 Task: Find connections with filter location Traunstein with filter topic #houseforsalewith filter profile language Potuguese with filter current company Cinepolis Corporativo with filter school Zakir Husain Delhi College with filter industry Public Assistance Programs with filter service category Financial Analysis with filter keywords title Ghostwriter
Action: Mouse moved to (547, 70)
Screenshot: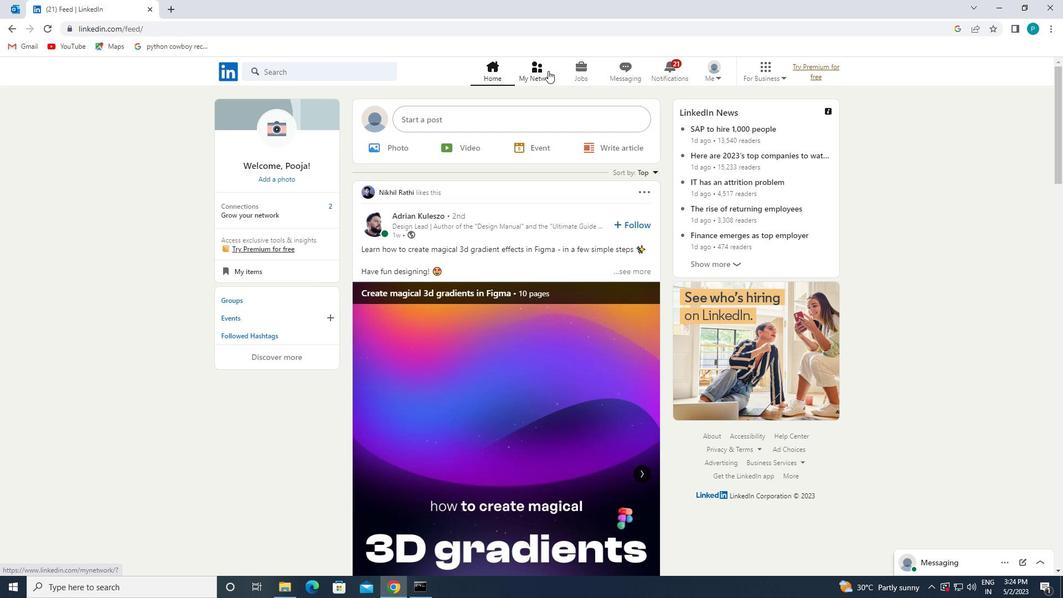 
Action: Mouse pressed left at (547, 70)
Screenshot: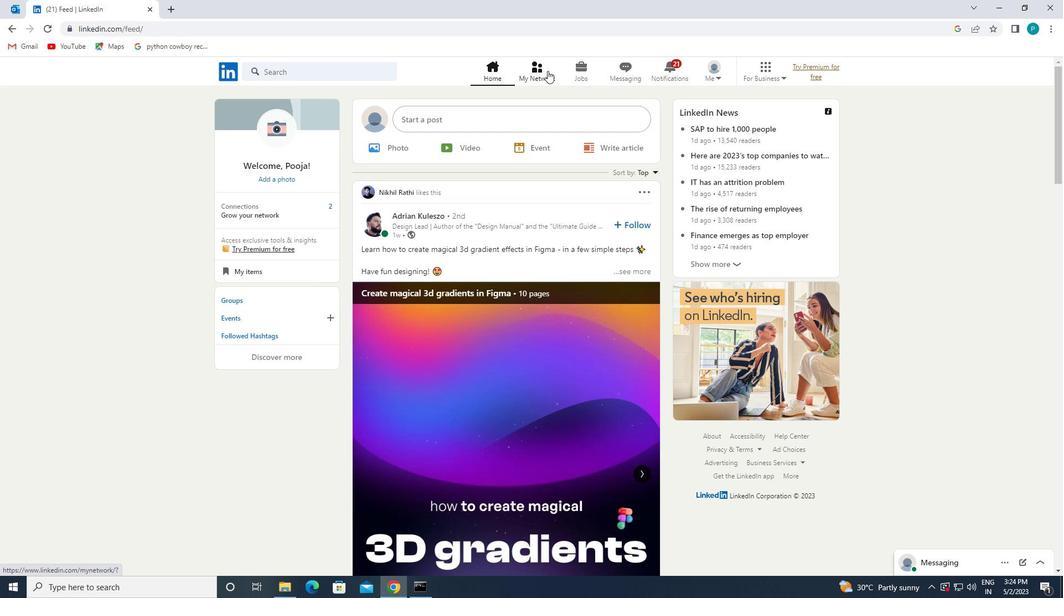 
Action: Mouse moved to (535, 72)
Screenshot: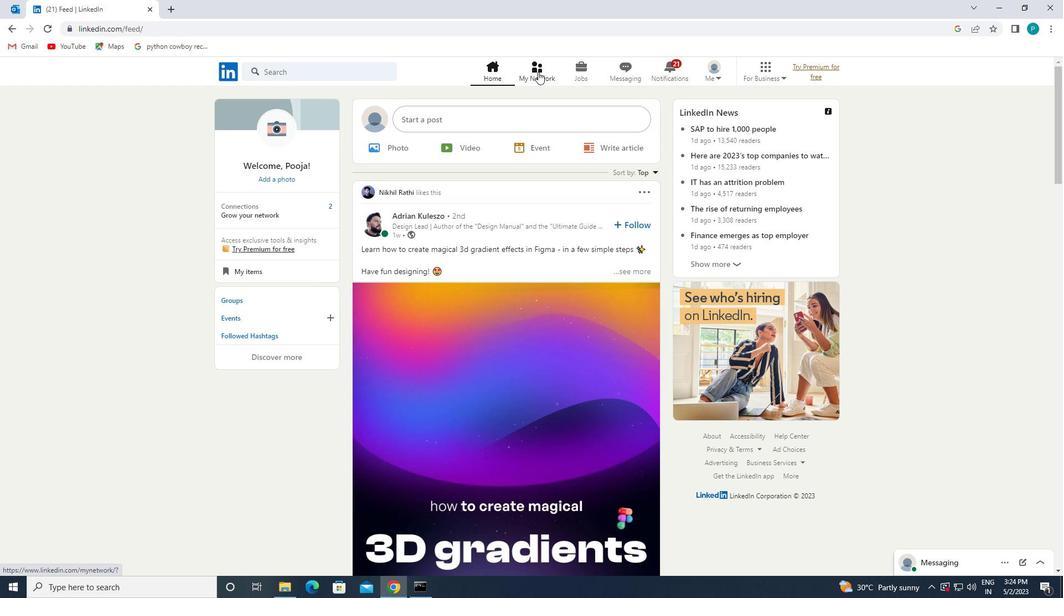 
Action: Mouse pressed left at (535, 72)
Screenshot: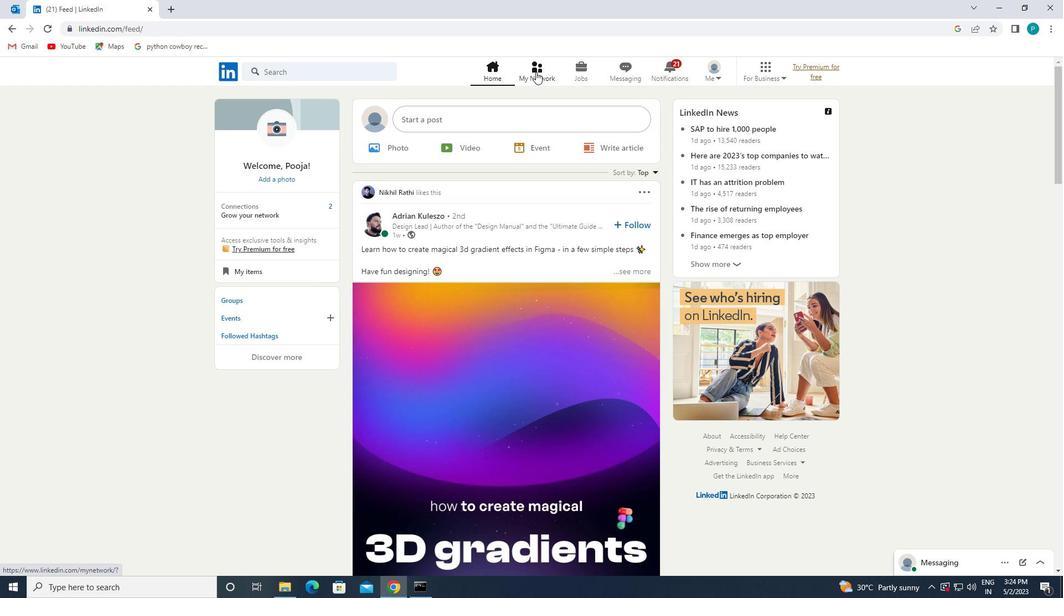 
Action: Mouse moved to (343, 130)
Screenshot: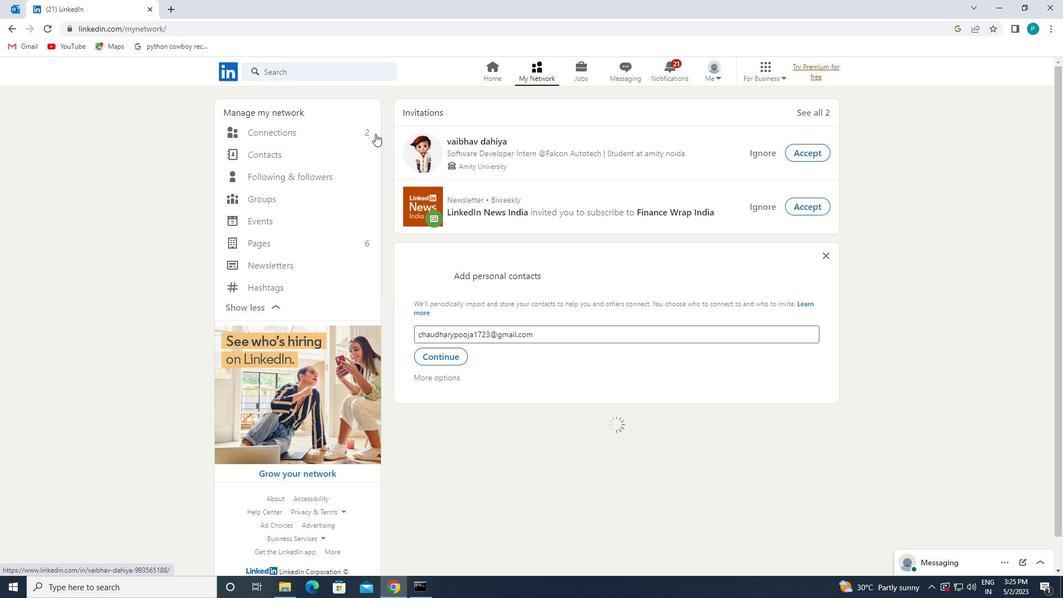 
Action: Mouse pressed left at (343, 130)
Screenshot: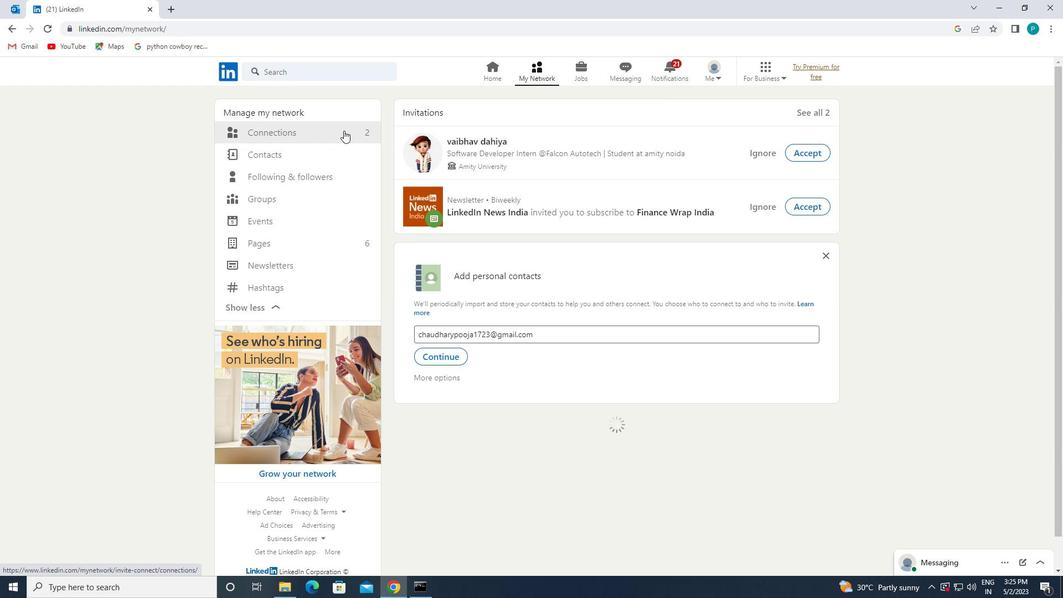 
Action: Mouse moved to (593, 137)
Screenshot: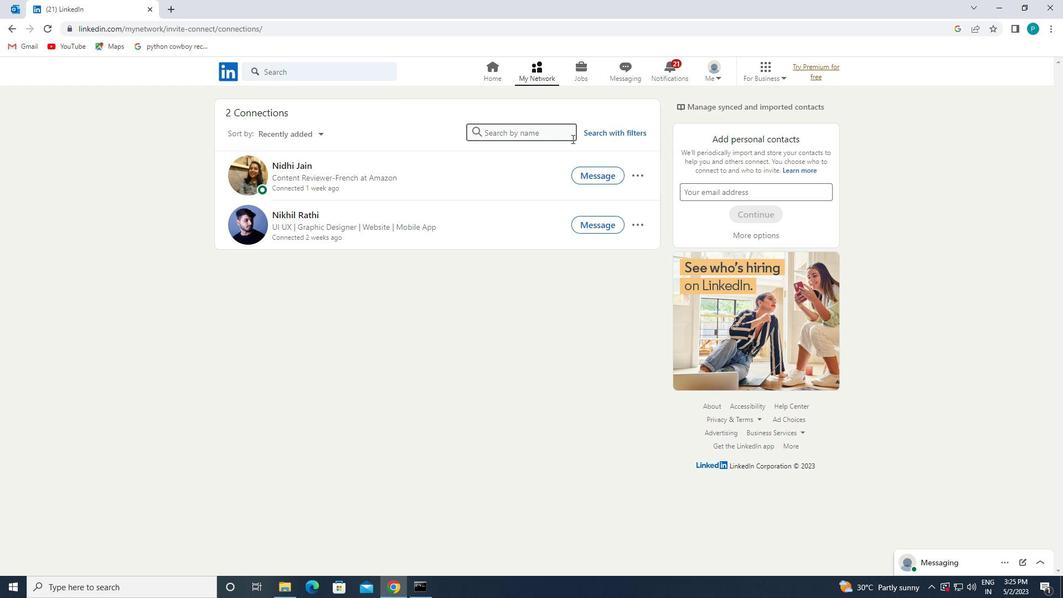 
Action: Mouse pressed left at (593, 137)
Screenshot: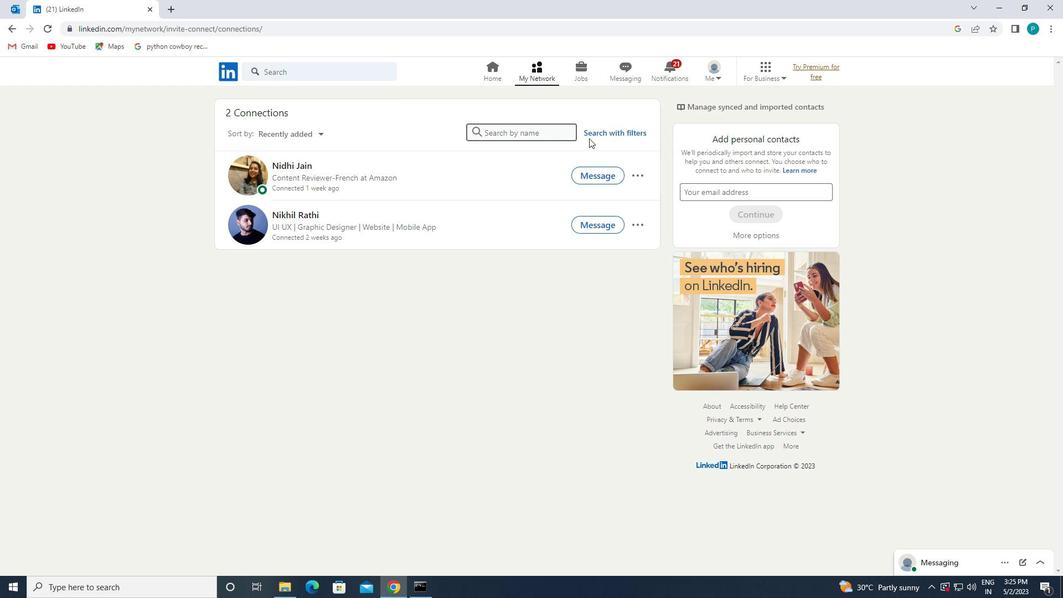 
Action: Mouse moved to (563, 107)
Screenshot: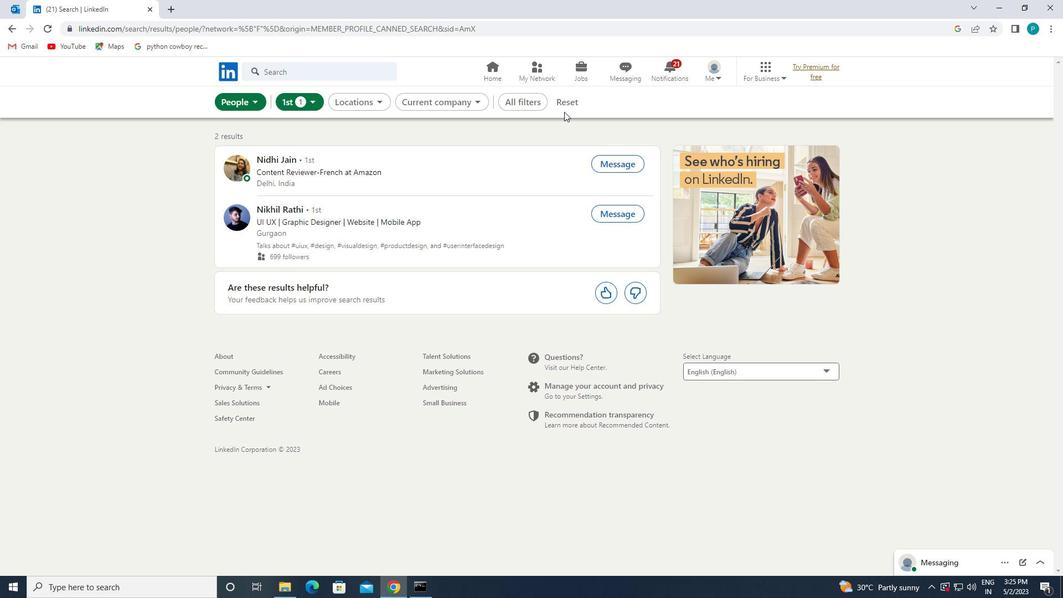 
Action: Mouse pressed left at (563, 107)
Screenshot: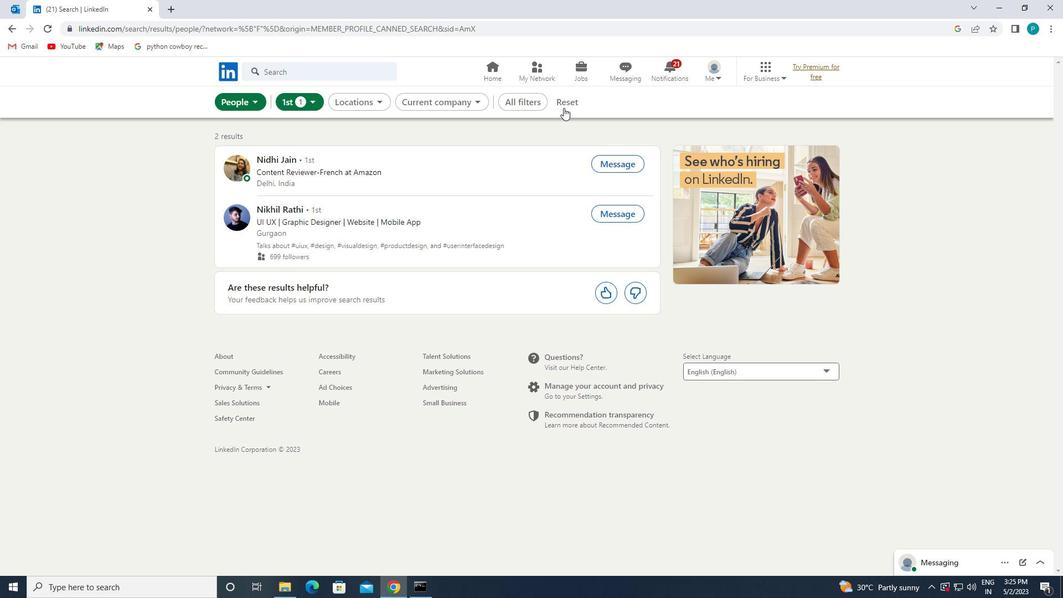 
Action: Mouse moved to (529, 106)
Screenshot: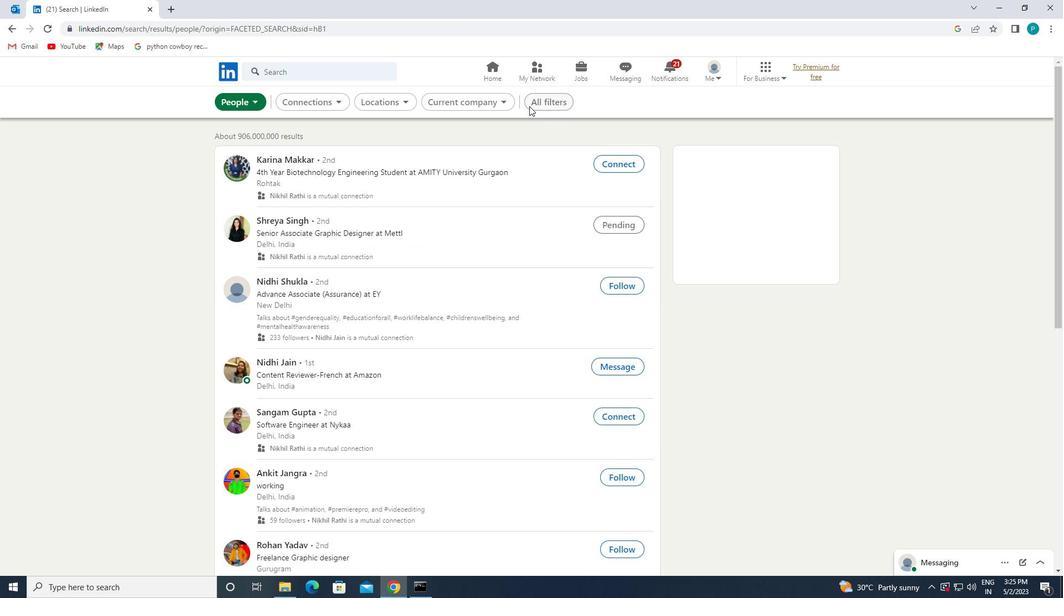 
Action: Mouse pressed left at (529, 106)
Screenshot: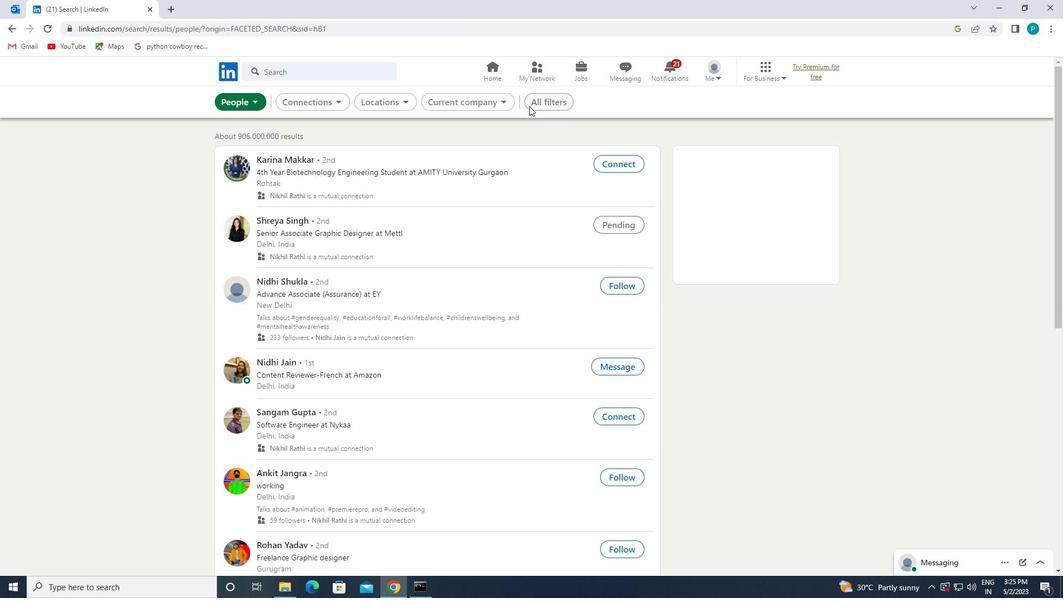 
Action: Mouse moved to (951, 305)
Screenshot: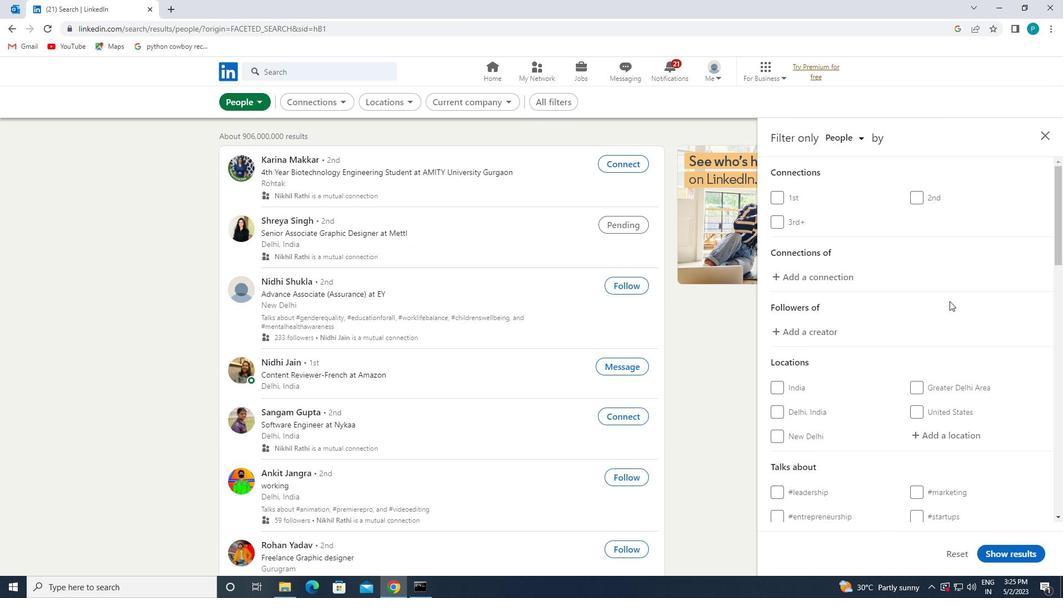 
Action: Mouse scrolled (951, 304) with delta (0, 0)
Screenshot: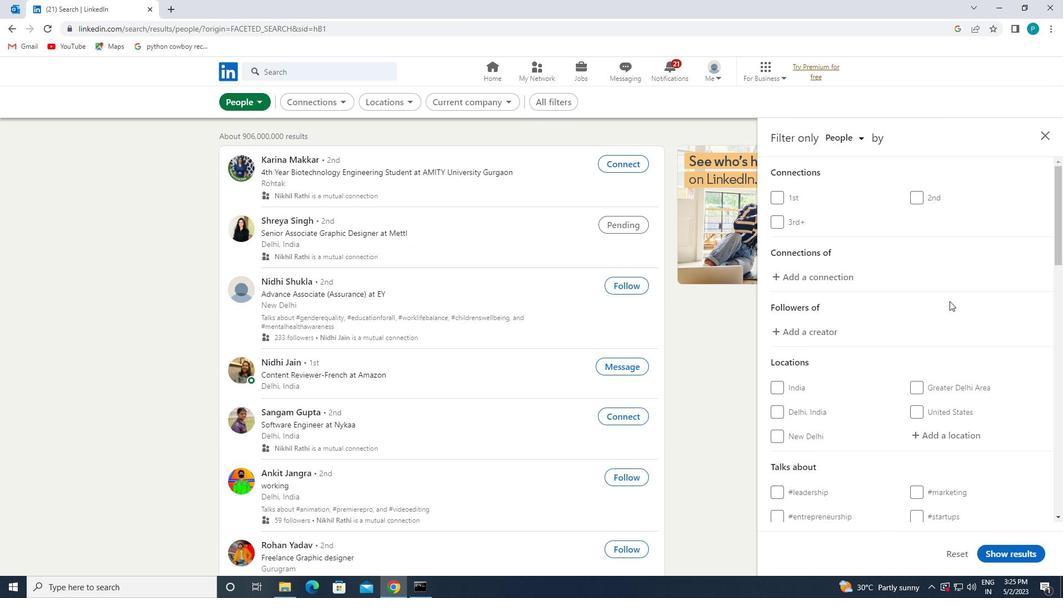 
Action: Mouse scrolled (951, 304) with delta (0, 0)
Screenshot: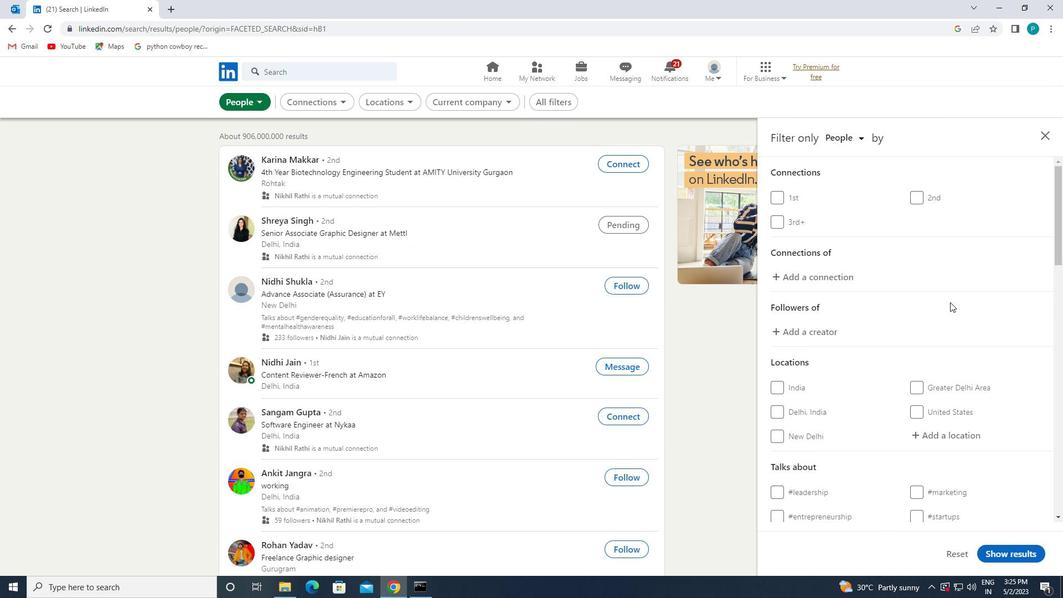 
Action: Mouse moved to (953, 327)
Screenshot: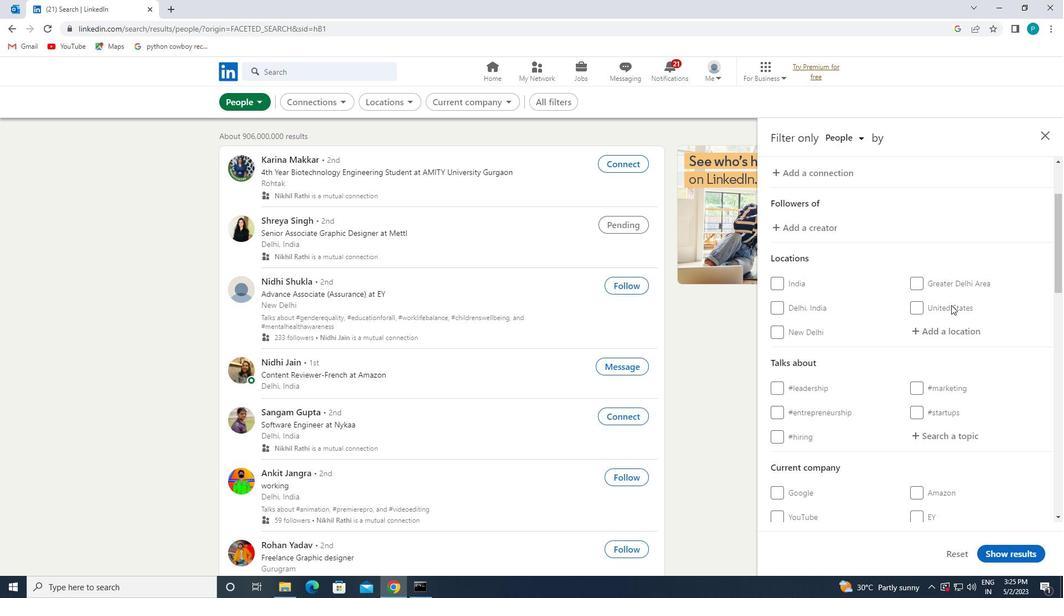 
Action: Mouse pressed left at (953, 327)
Screenshot: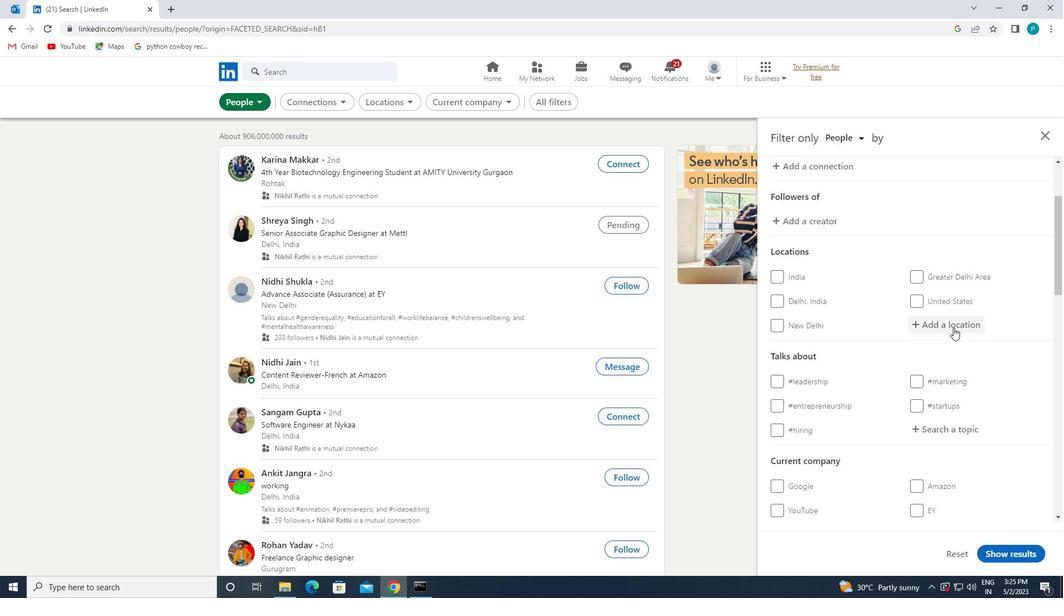 
Action: Key pressed <Key.caps_lock>t<Key.caps_lock>raunstein
Screenshot: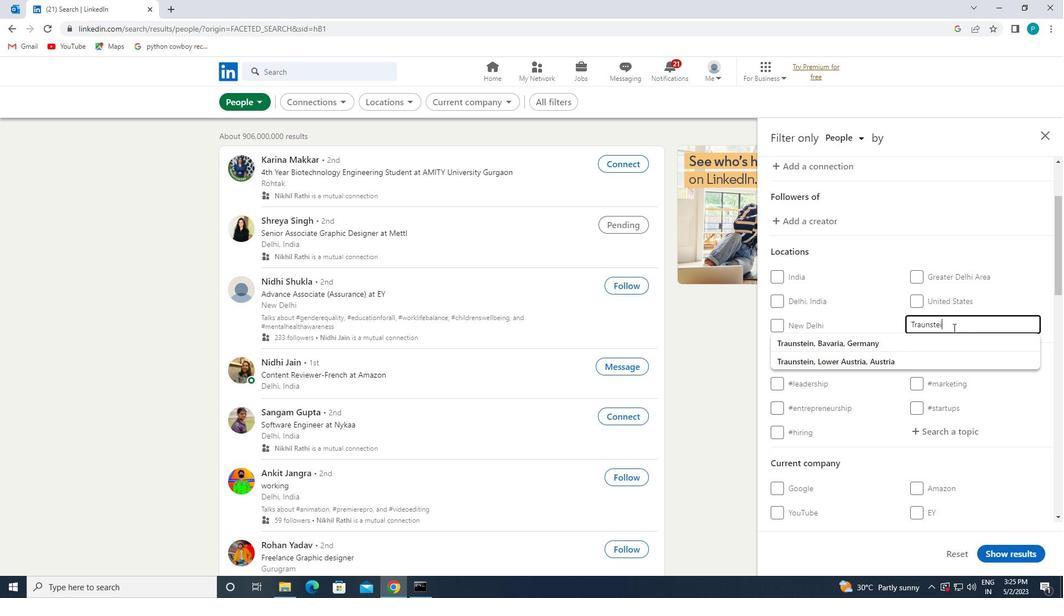 
Action: Mouse moved to (951, 342)
Screenshot: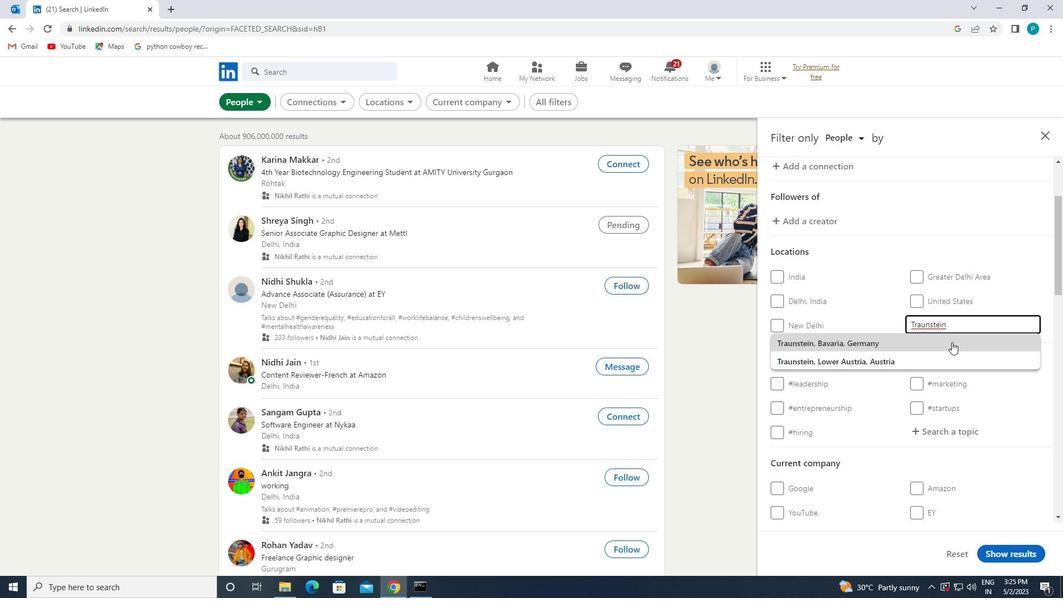 
Action: Mouse pressed left at (951, 342)
Screenshot: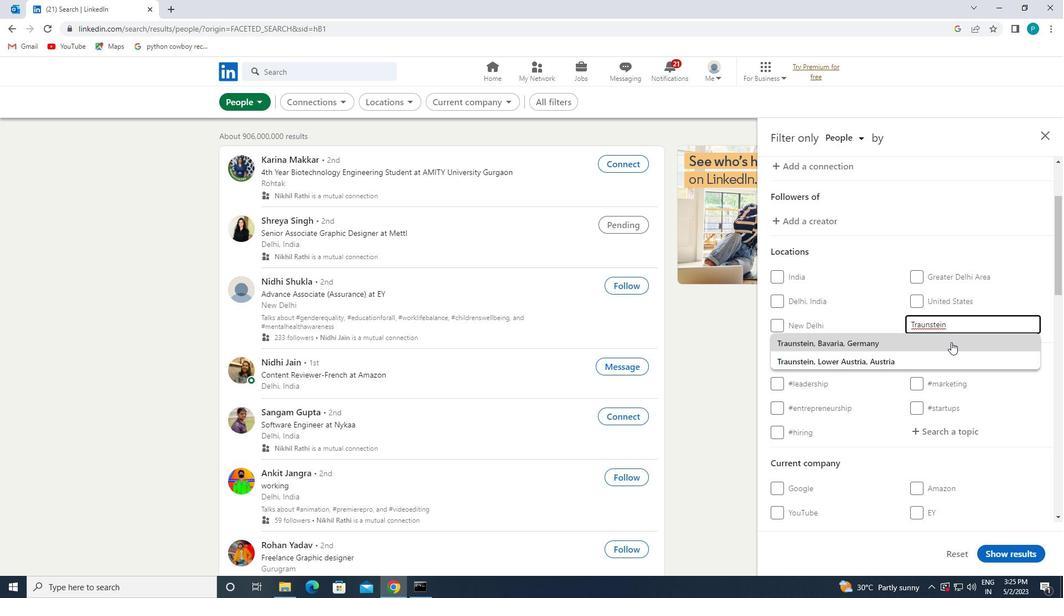 
Action: Mouse moved to (951, 345)
Screenshot: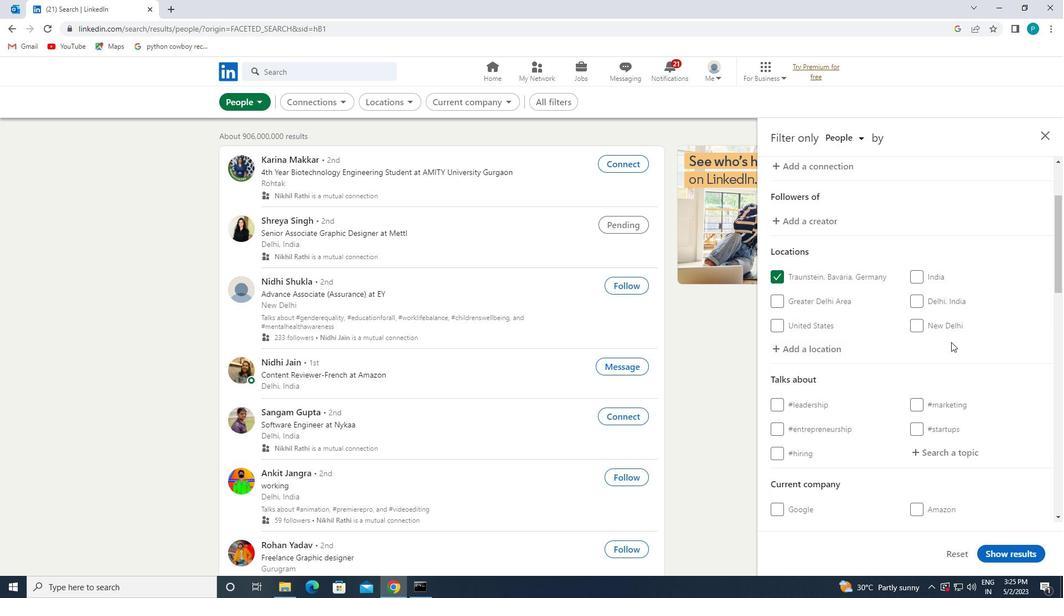 
Action: Mouse scrolled (951, 345) with delta (0, 0)
Screenshot: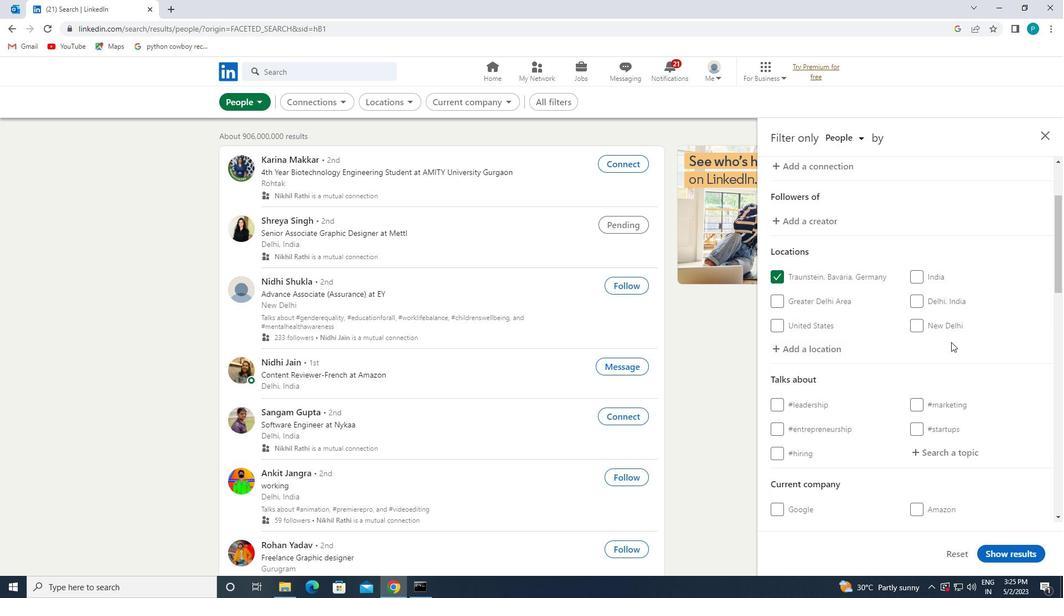 
Action: Mouse moved to (951, 349)
Screenshot: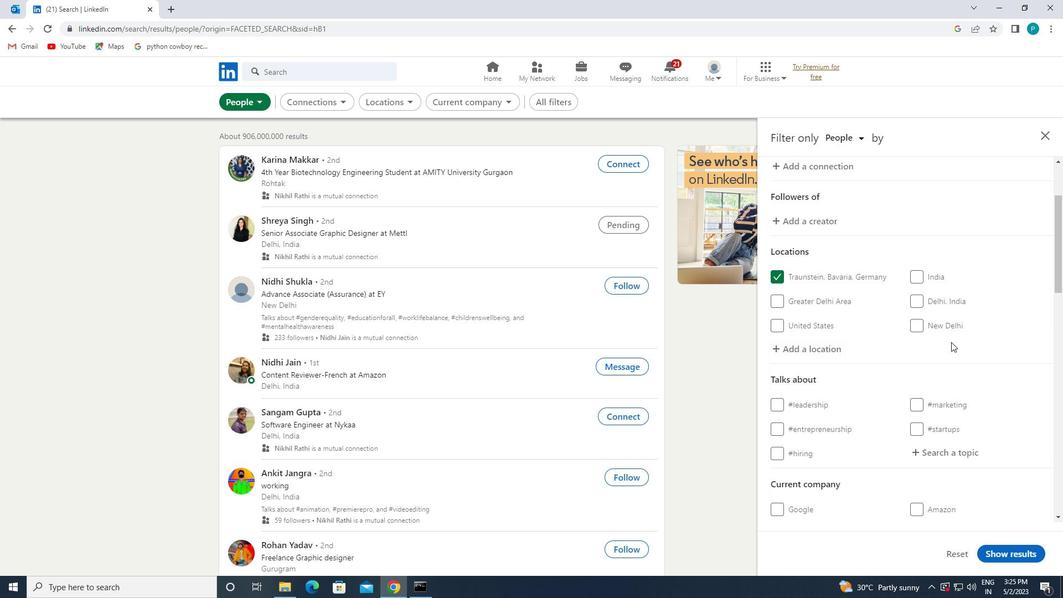 
Action: Mouse scrolled (951, 348) with delta (0, 0)
Screenshot: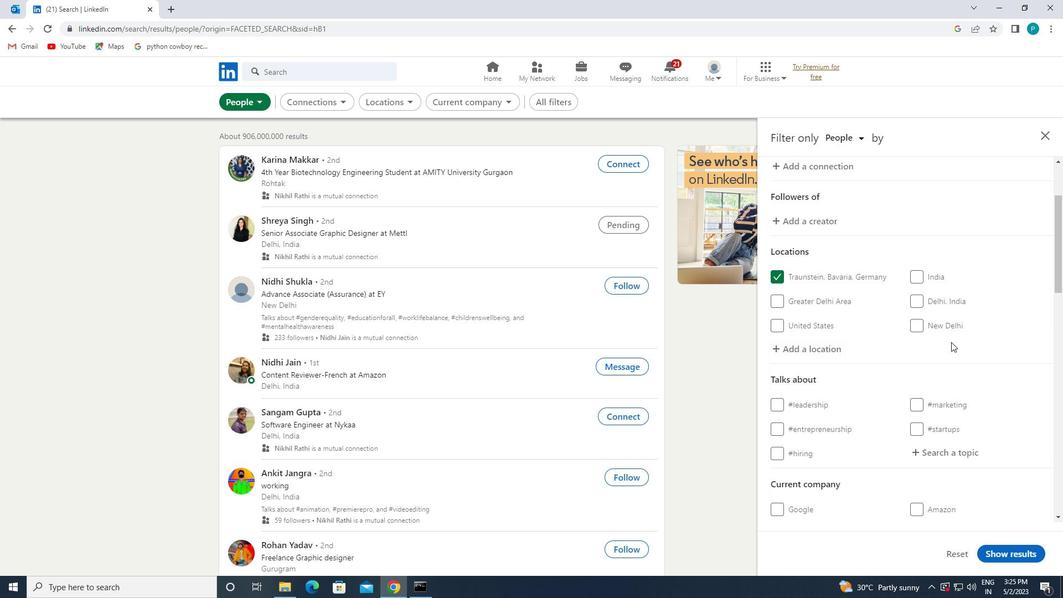 
Action: Mouse moved to (931, 333)
Screenshot: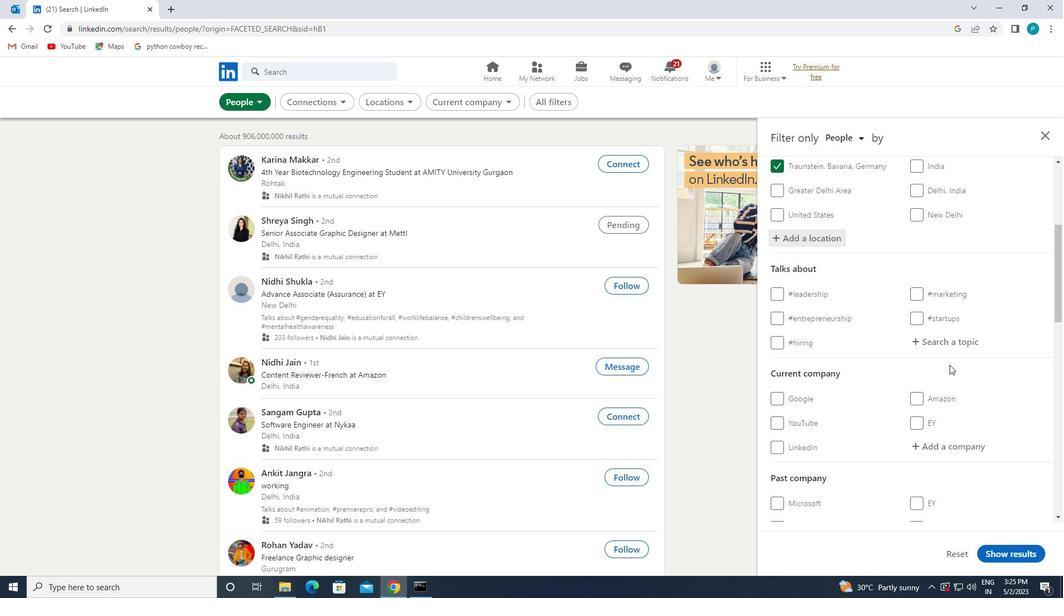 
Action: Mouse pressed left at (931, 333)
Screenshot: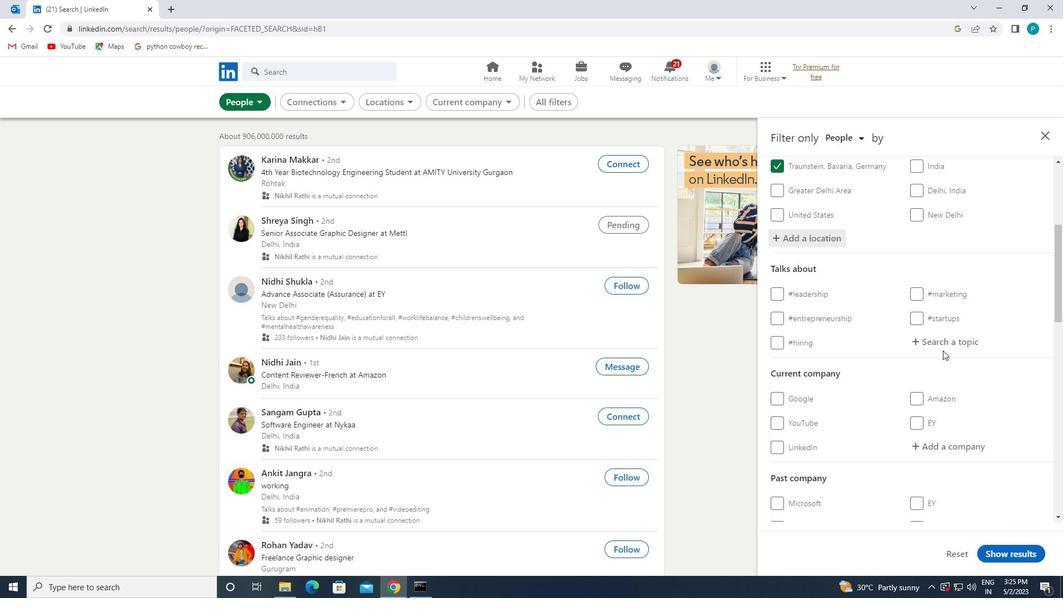 
Action: Key pressed <Key.shift>#HOUSEFORSALE
Screenshot: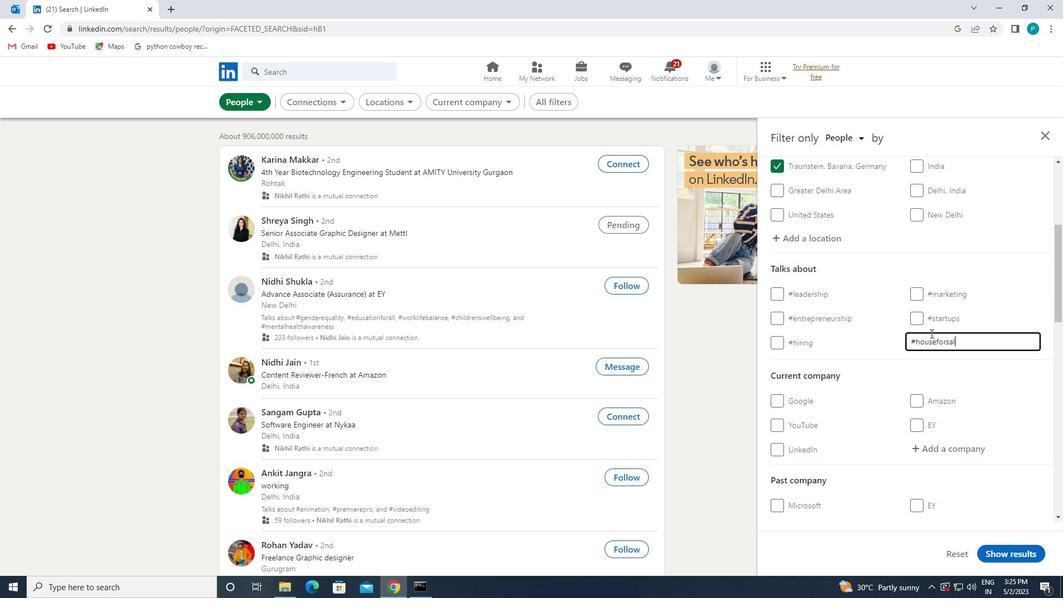 
Action: Mouse moved to (930, 332)
Screenshot: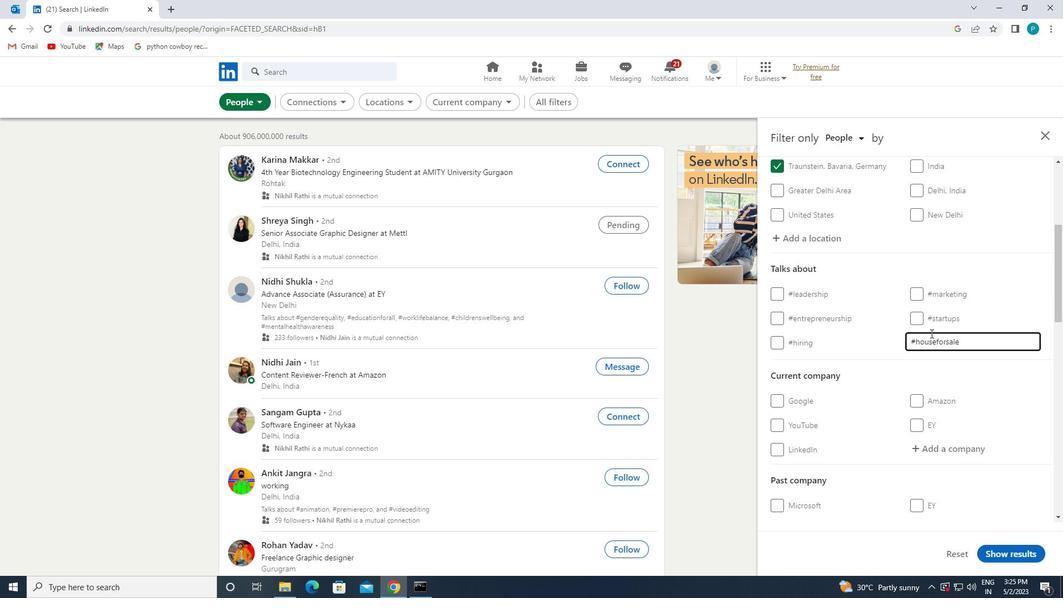 
Action: Mouse scrolled (930, 332) with delta (0, 0)
Screenshot: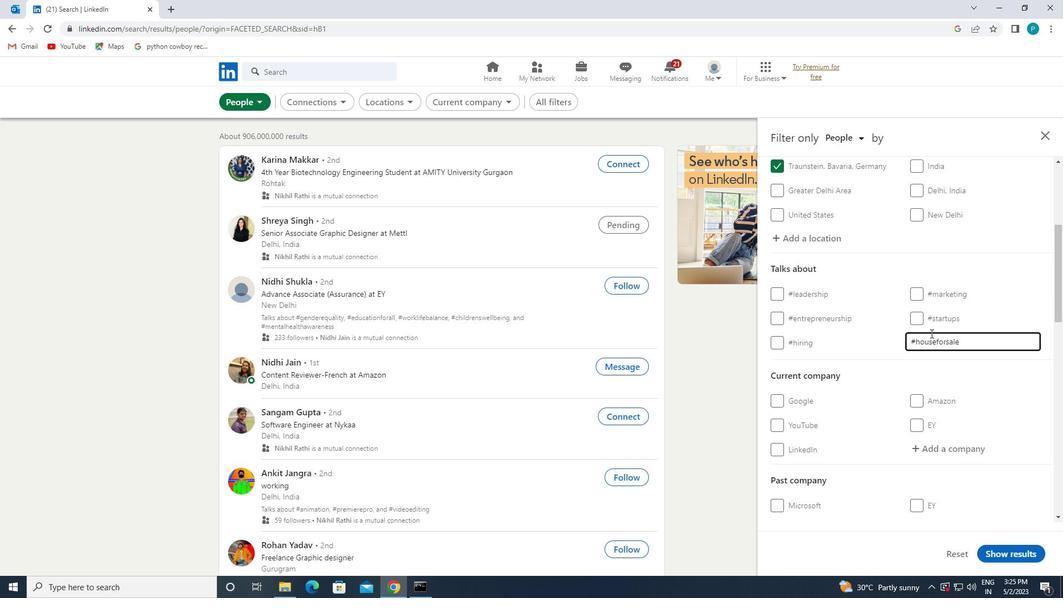 
Action: Mouse scrolled (930, 332) with delta (0, 0)
Screenshot: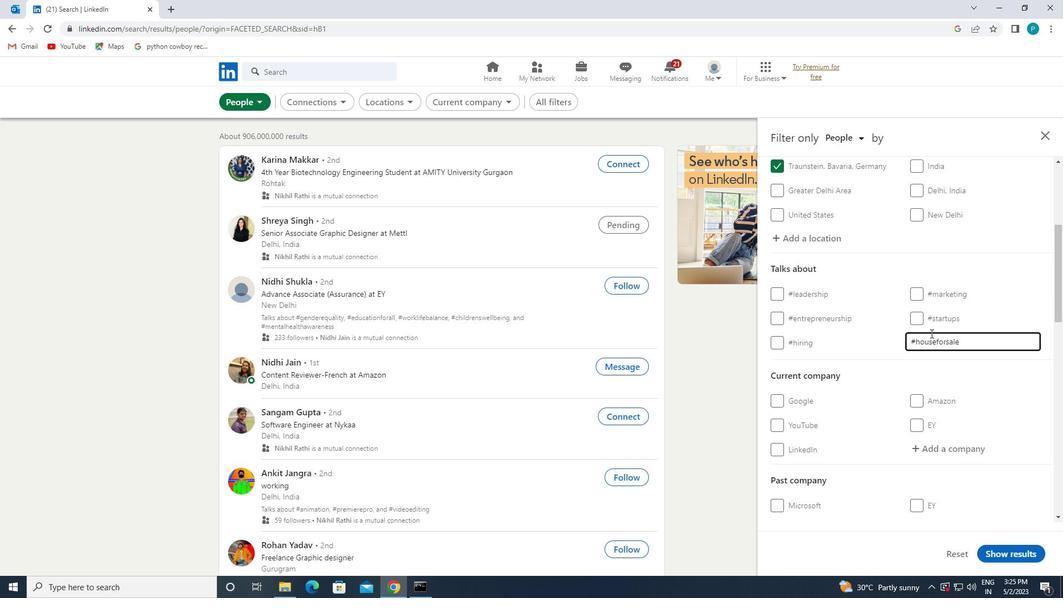
Action: Mouse scrolled (930, 332) with delta (0, 0)
Screenshot: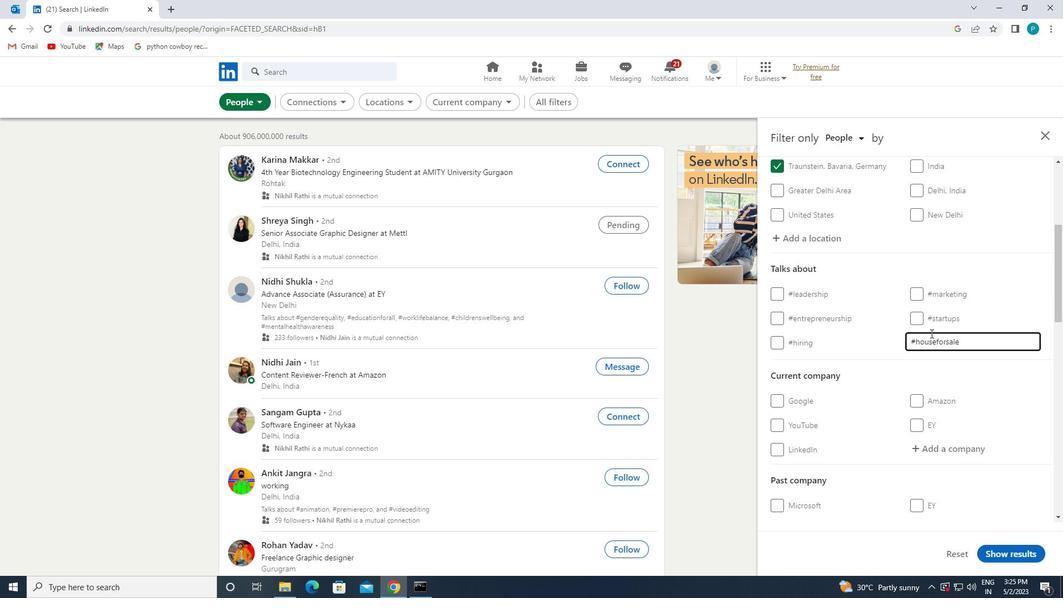 
Action: Mouse moved to (928, 367)
Screenshot: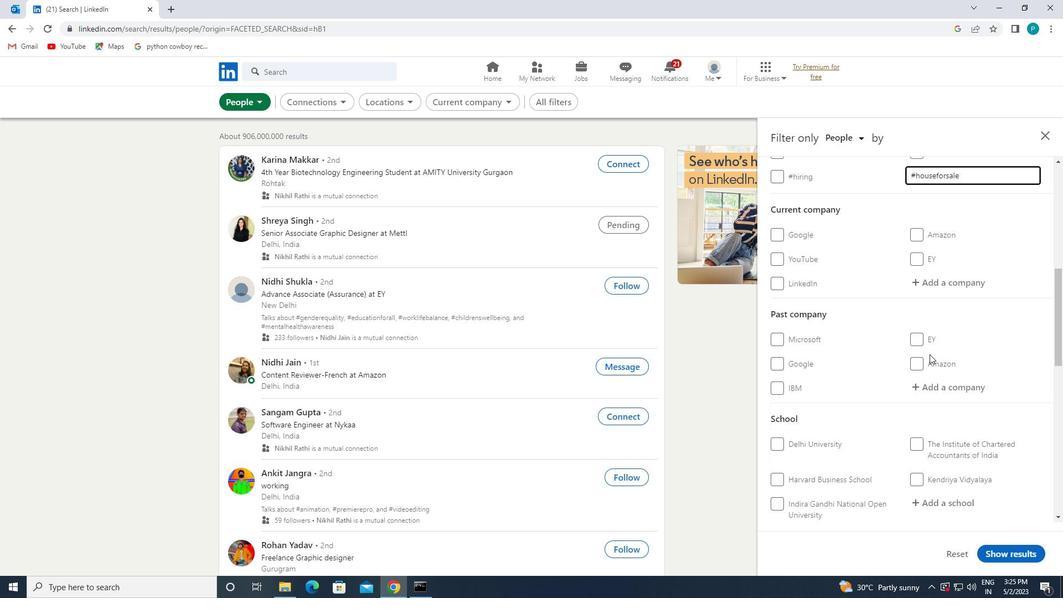 
Action: Mouse scrolled (928, 366) with delta (0, 0)
Screenshot: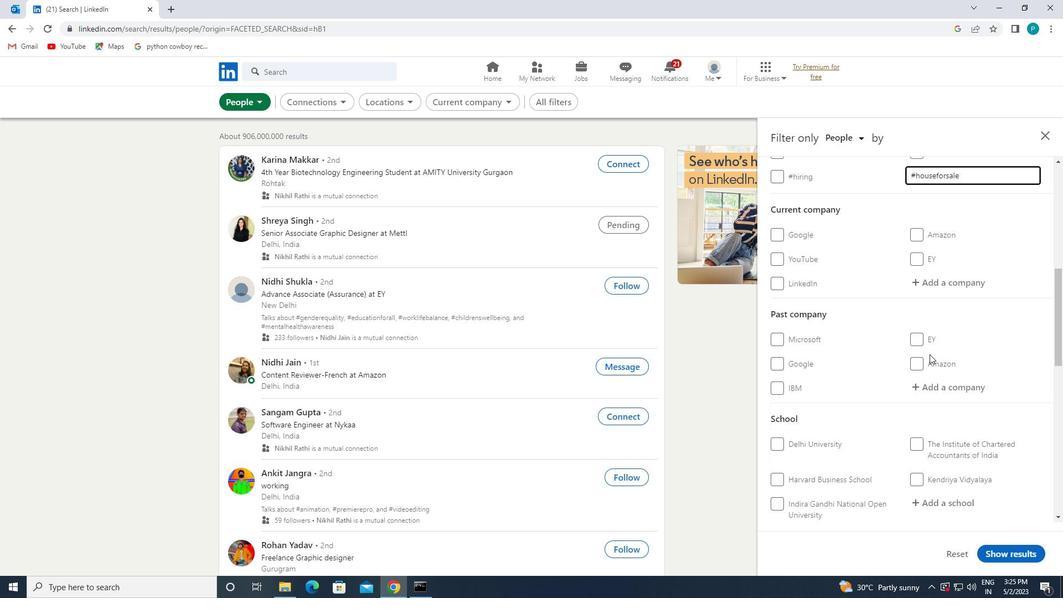 
Action: Mouse moved to (928, 367)
Screenshot: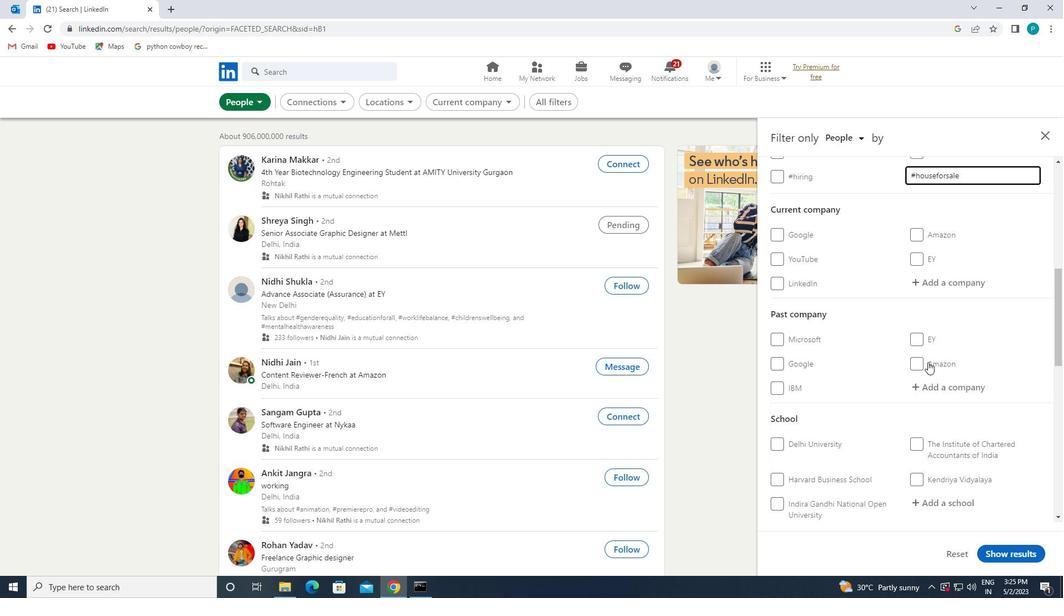 
Action: Mouse scrolled (928, 367) with delta (0, 0)
Screenshot: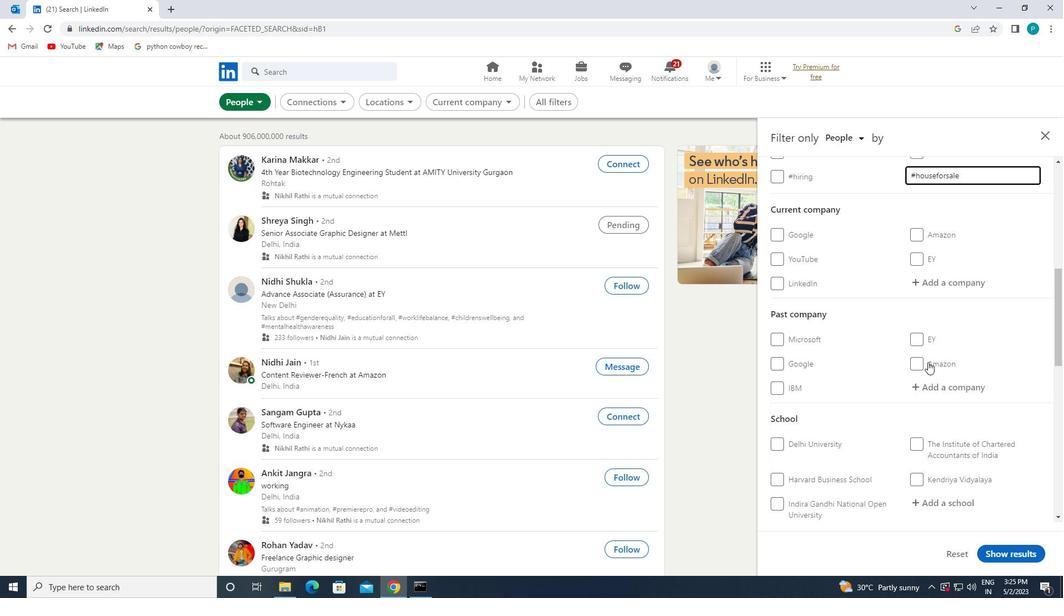 
Action: Mouse moved to (928, 403)
Screenshot: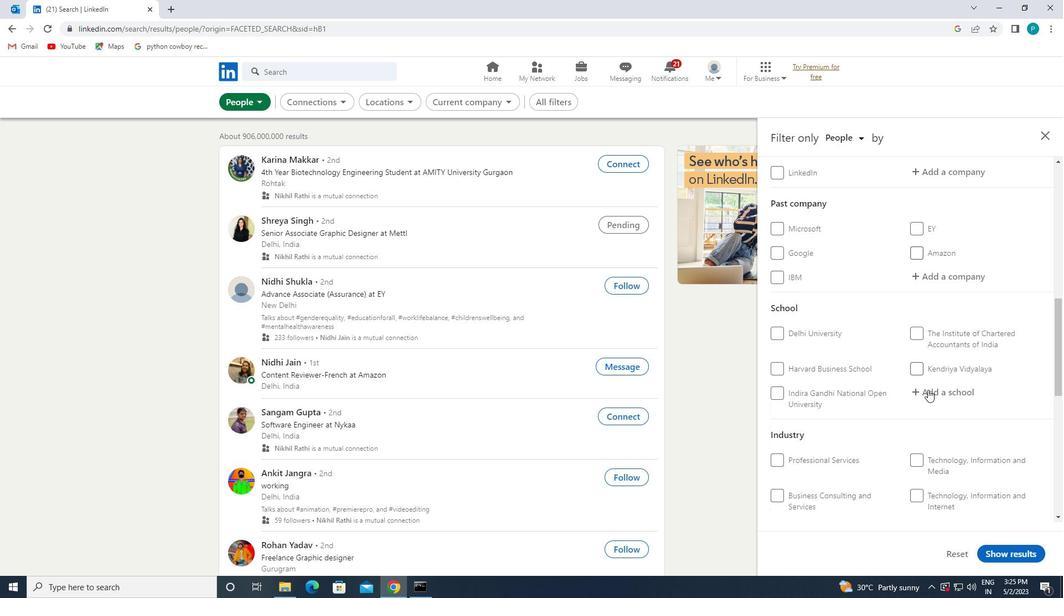 
Action: Mouse scrolled (928, 403) with delta (0, 0)
Screenshot: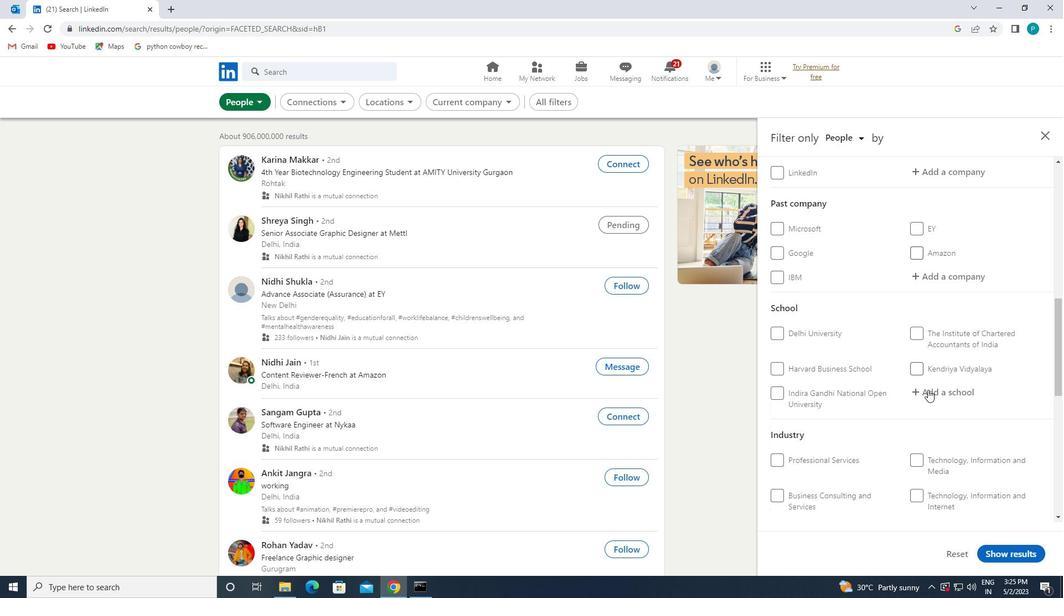 
Action: Mouse scrolled (928, 403) with delta (0, 0)
Screenshot: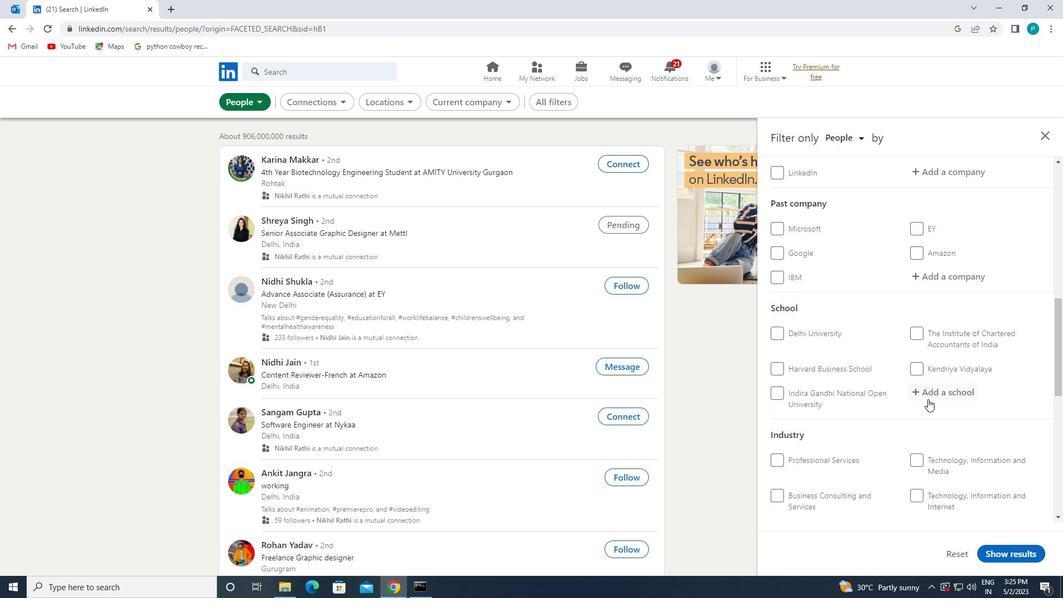 
Action: Mouse moved to (922, 427)
Screenshot: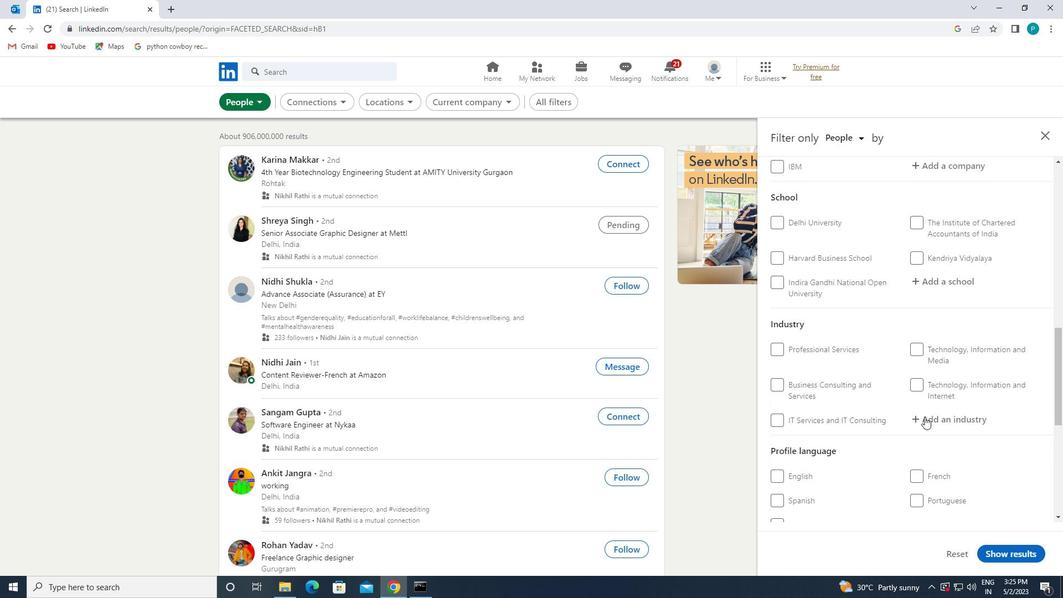 
Action: Mouse scrolled (922, 426) with delta (0, 0)
Screenshot: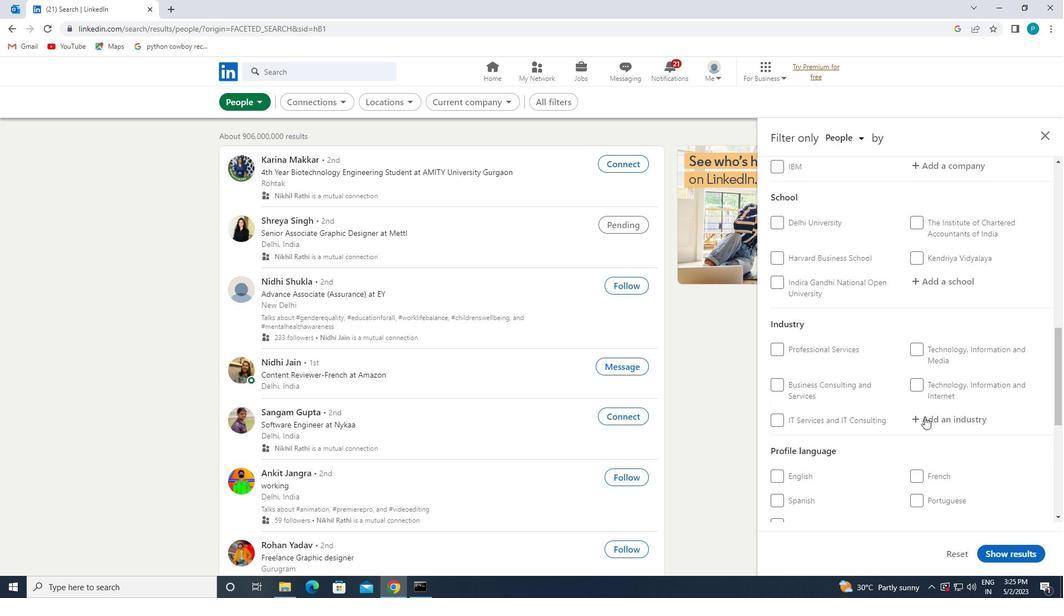 
Action: Mouse moved to (926, 443)
Screenshot: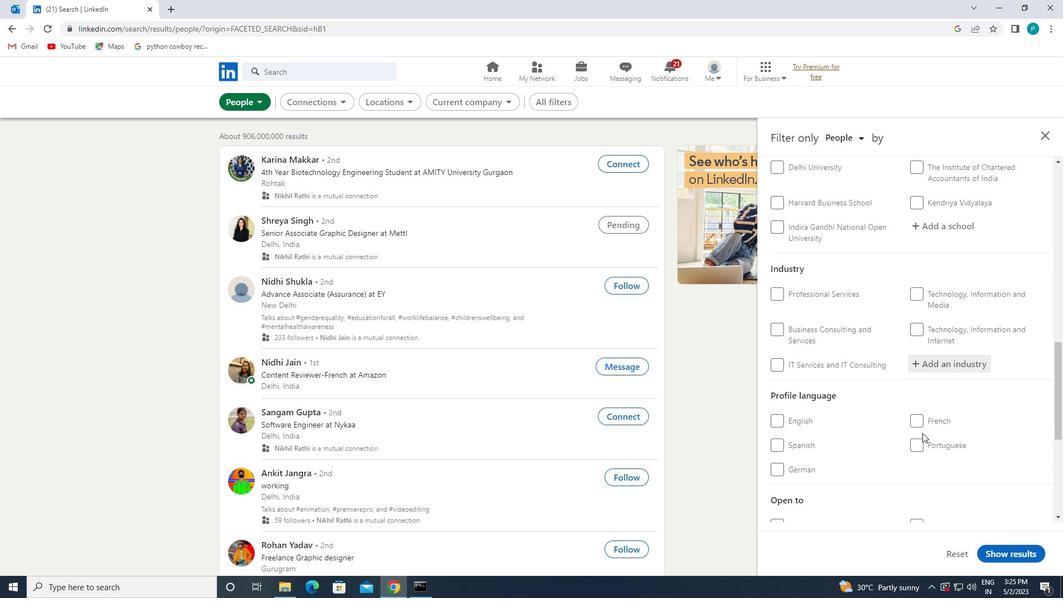 
Action: Mouse pressed left at (926, 443)
Screenshot: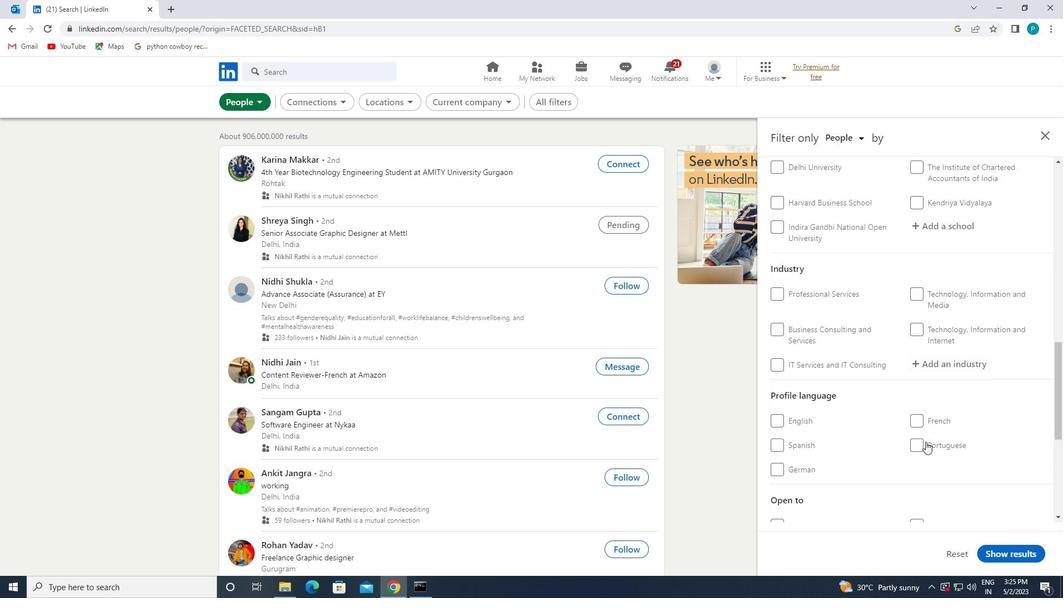 
Action: Mouse moved to (927, 418)
Screenshot: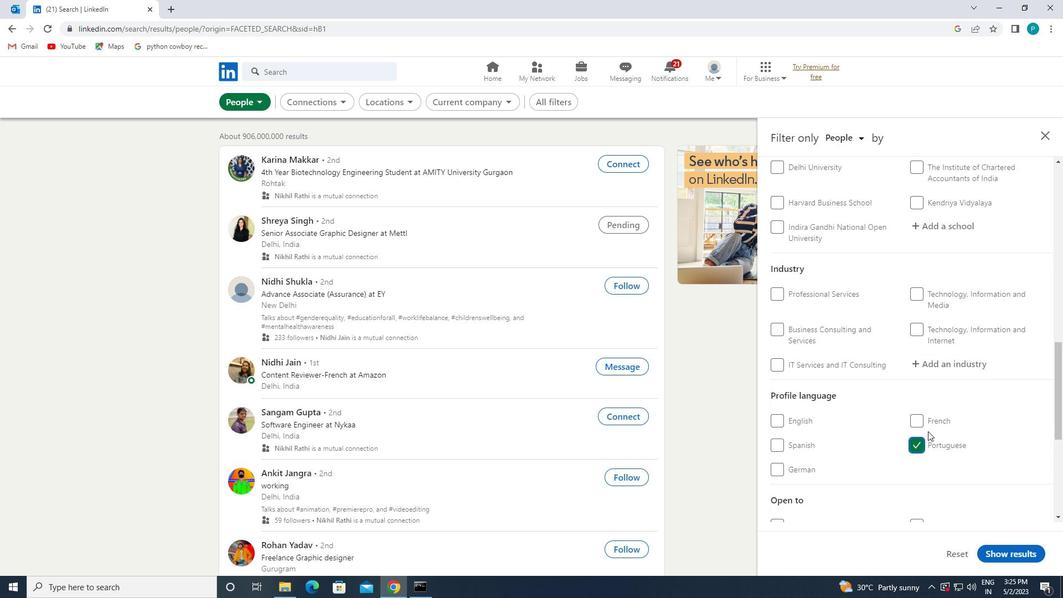 
Action: Mouse scrolled (927, 419) with delta (0, 0)
Screenshot: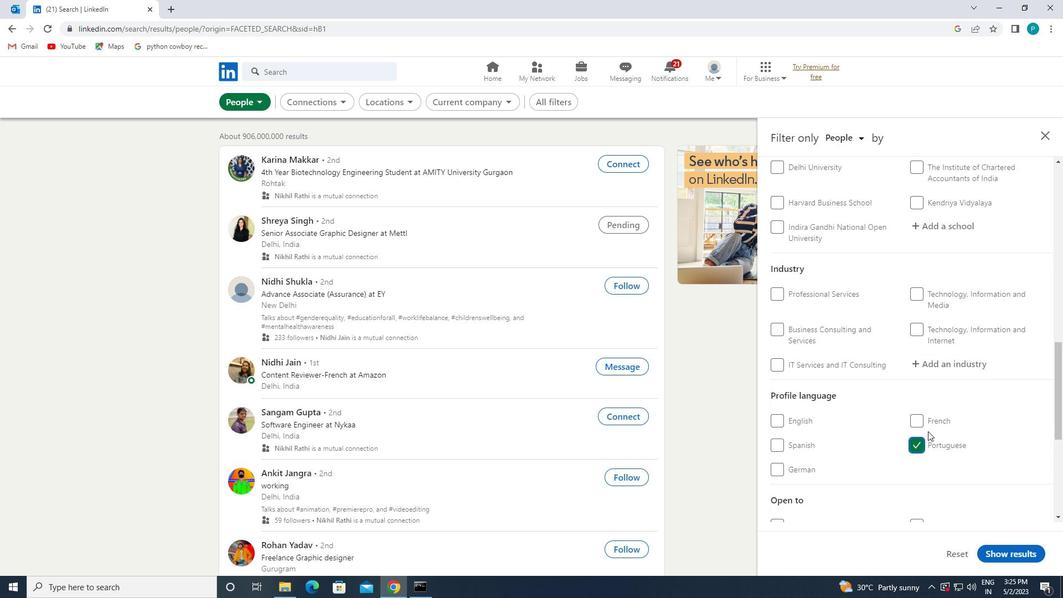 
Action: Mouse moved to (927, 417)
Screenshot: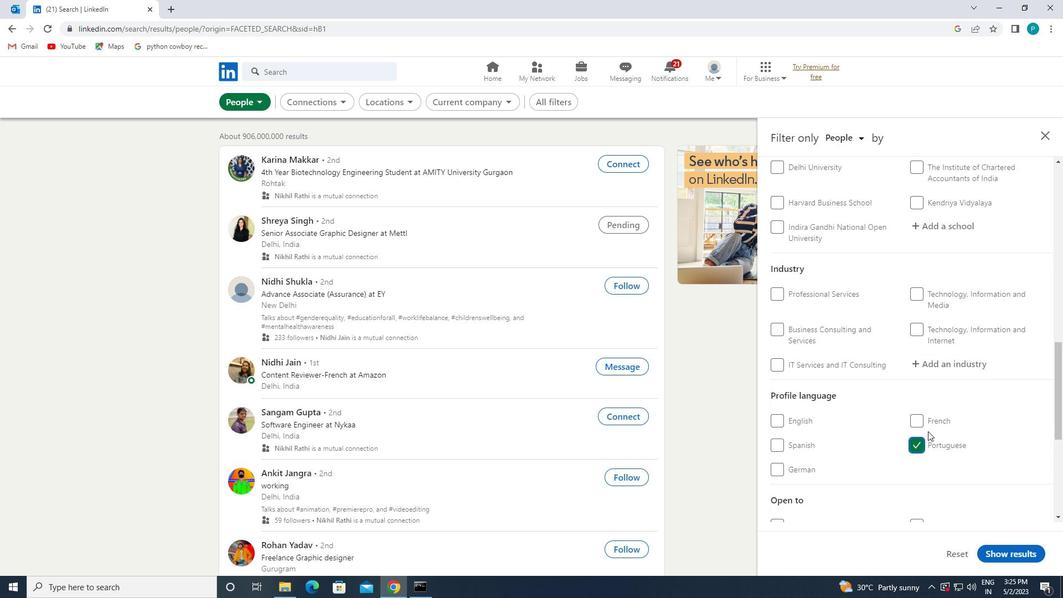 
Action: Mouse scrolled (927, 418) with delta (0, 0)
Screenshot: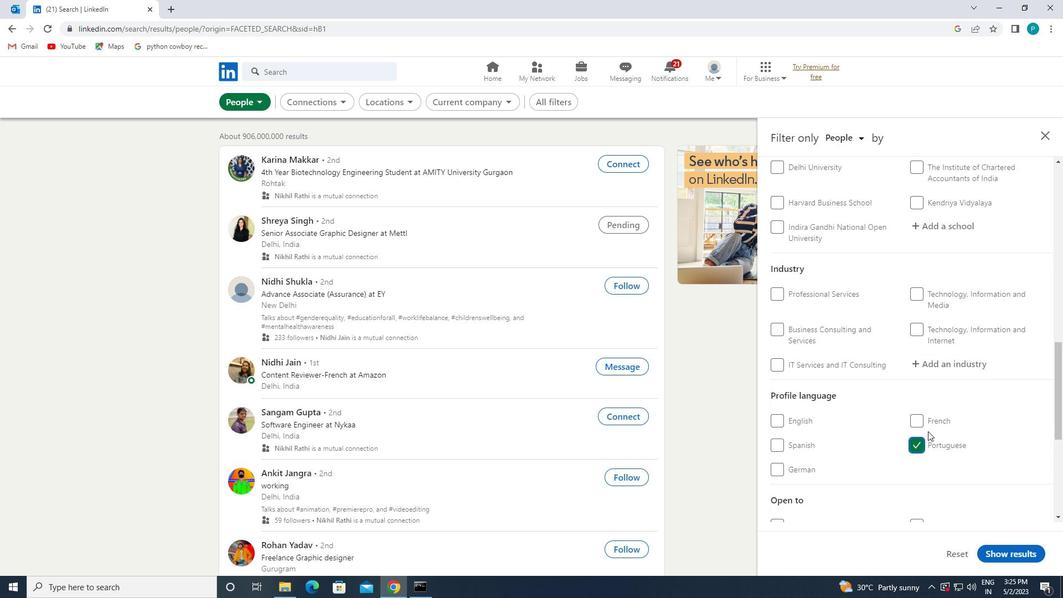 
Action: Mouse moved to (927, 415)
Screenshot: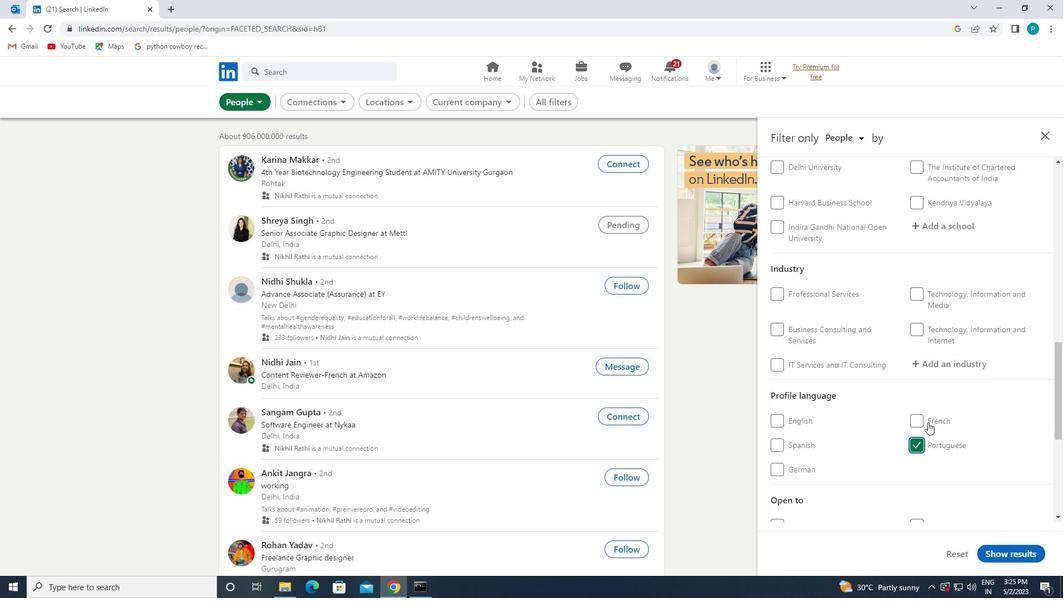 
Action: Mouse scrolled (927, 415) with delta (0, 0)
Screenshot: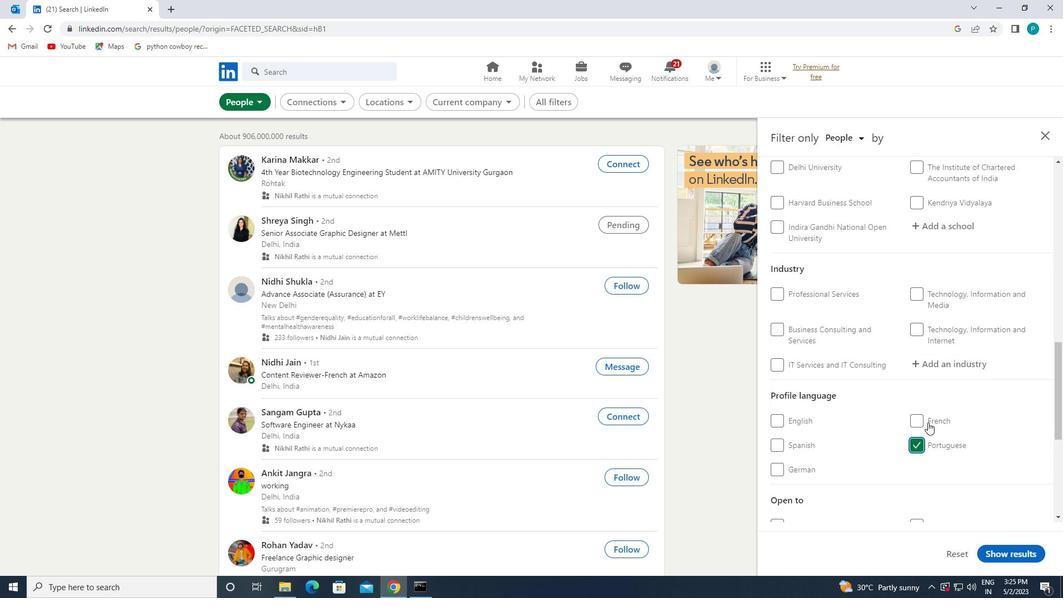 
Action: Mouse moved to (927, 415)
Screenshot: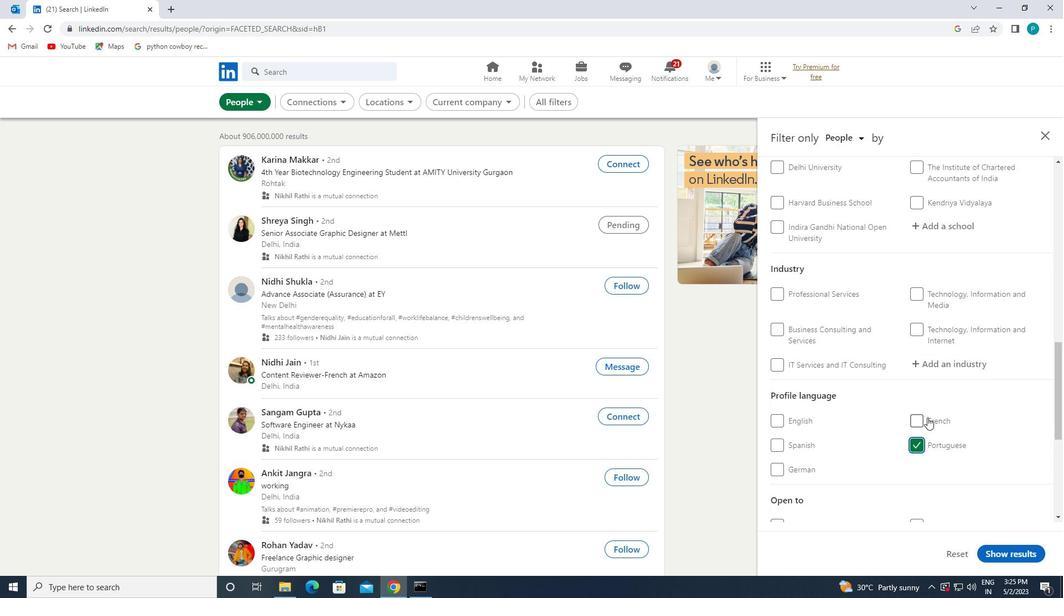 
Action: Mouse scrolled (927, 415) with delta (0, 0)
Screenshot: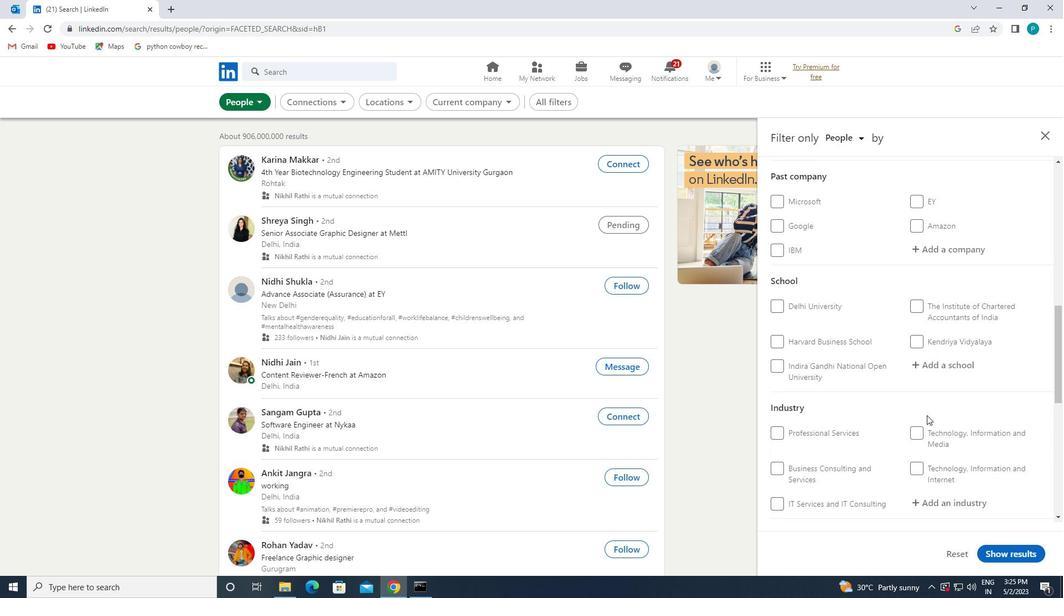 
Action: Mouse scrolled (927, 415) with delta (0, 0)
Screenshot: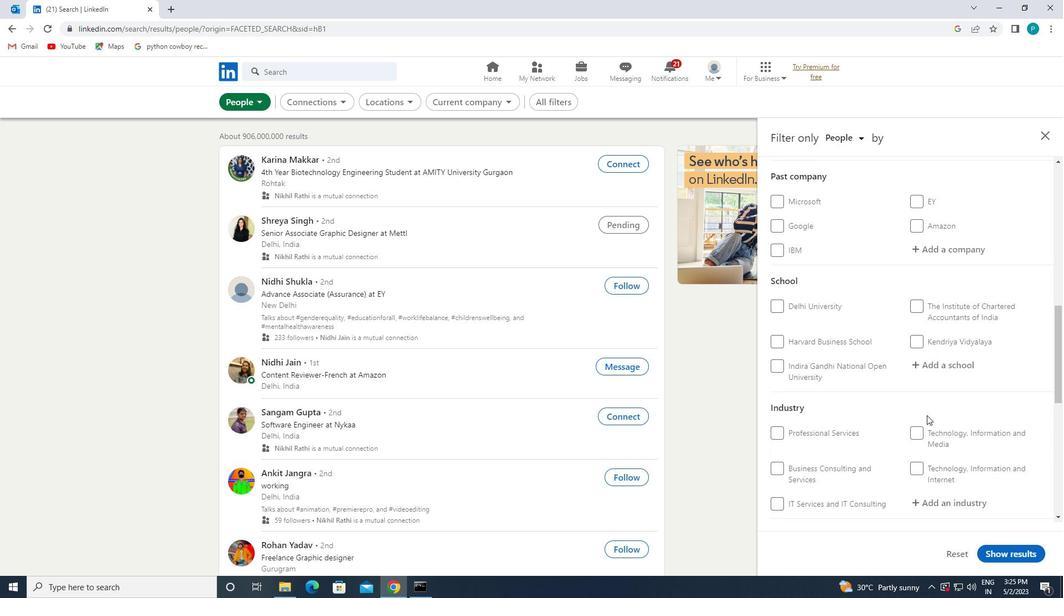 
Action: Mouse scrolled (927, 415) with delta (0, 0)
Screenshot: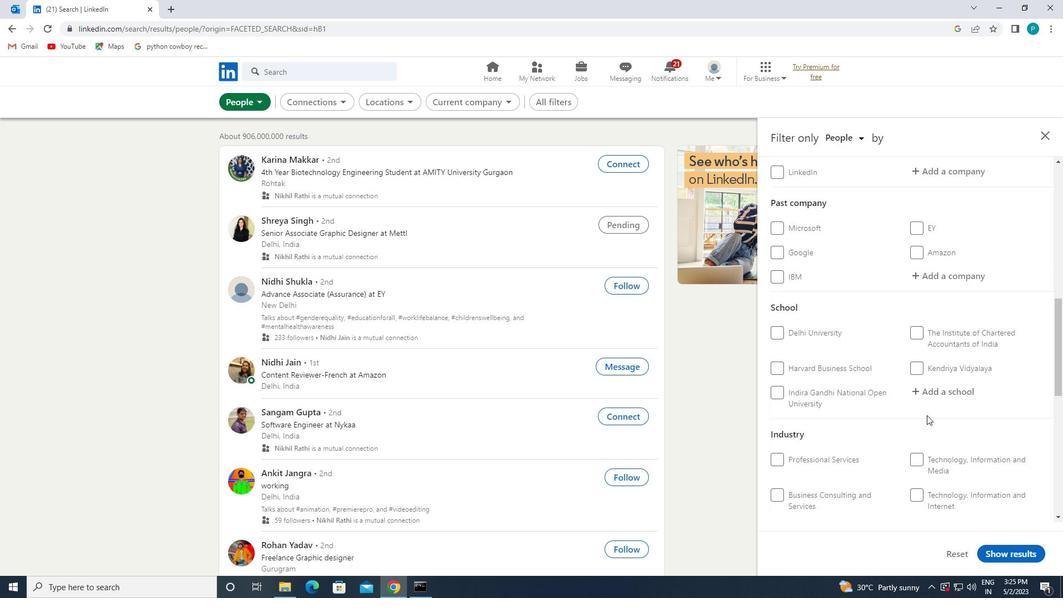 
Action: Mouse moved to (927, 414)
Screenshot: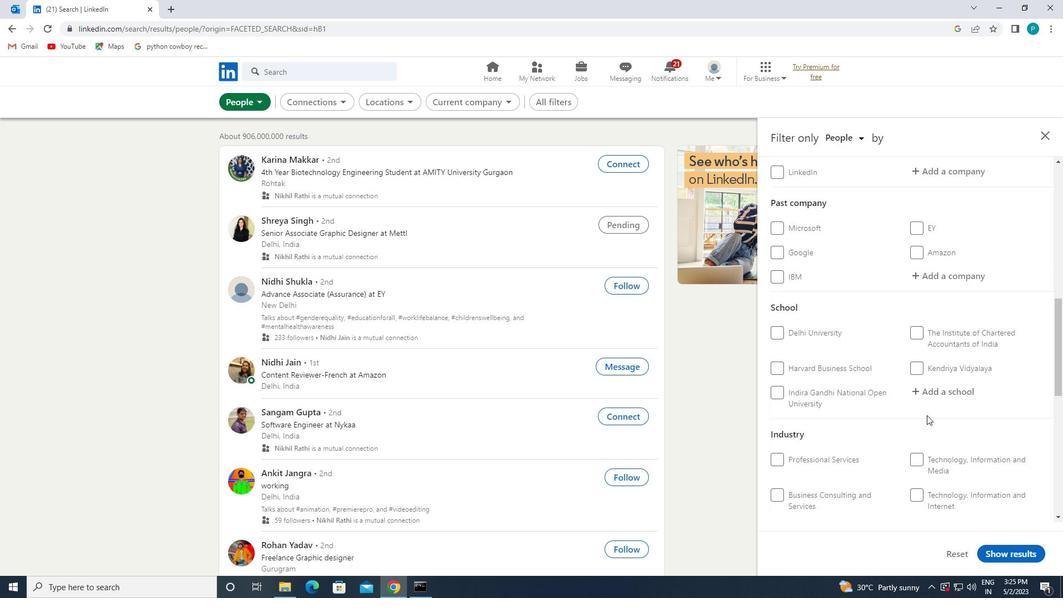 
Action: Mouse scrolled (927, 414) with delta (0, 0)
Screenshot: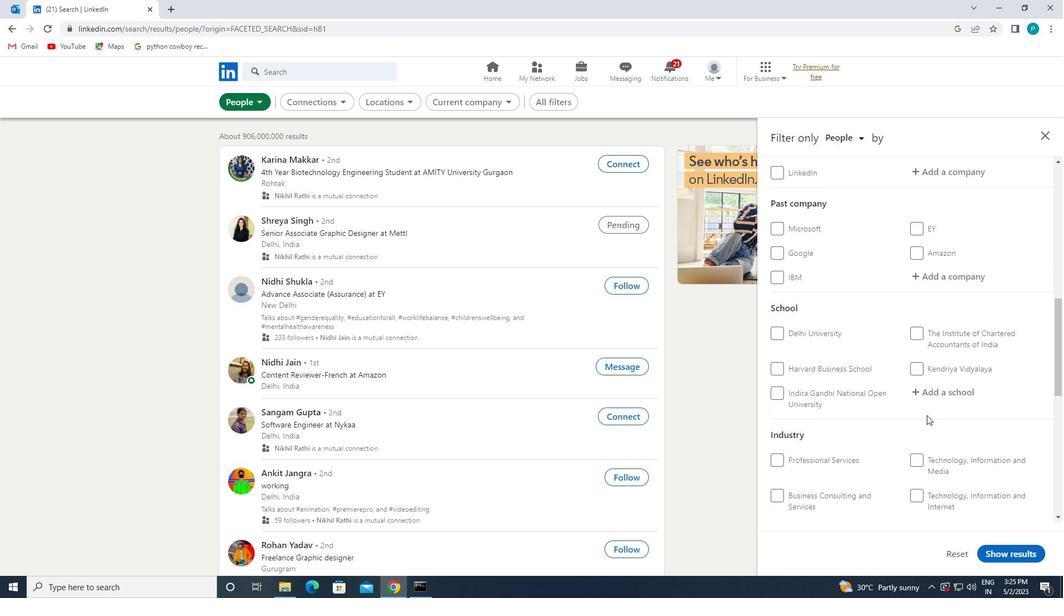 
Action: Mouse moved to (931, 392)
Screenshot: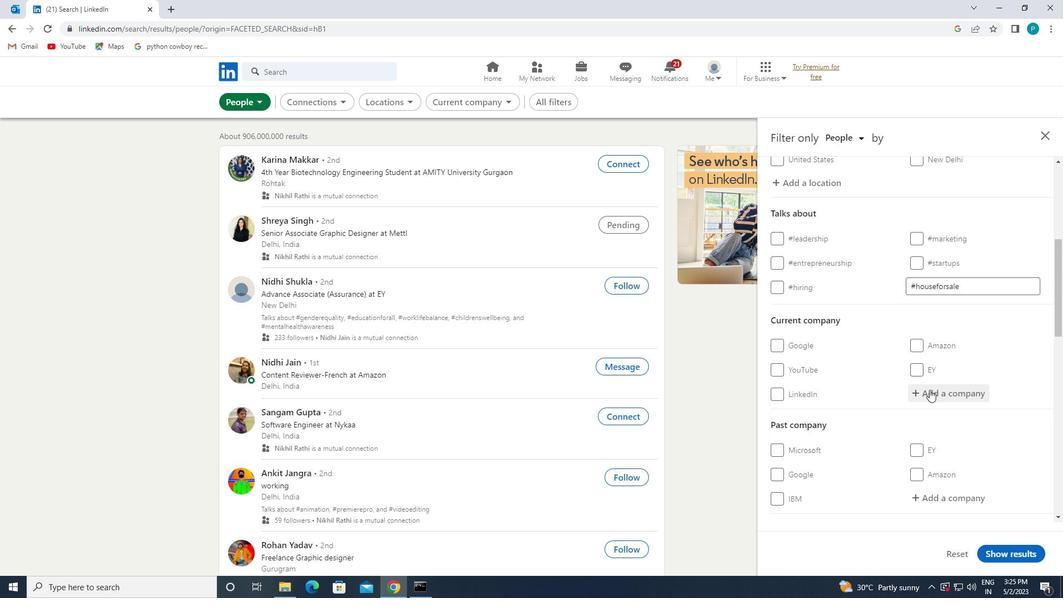 
Action: Mouse pressed left at (931, 392)
Screenshot: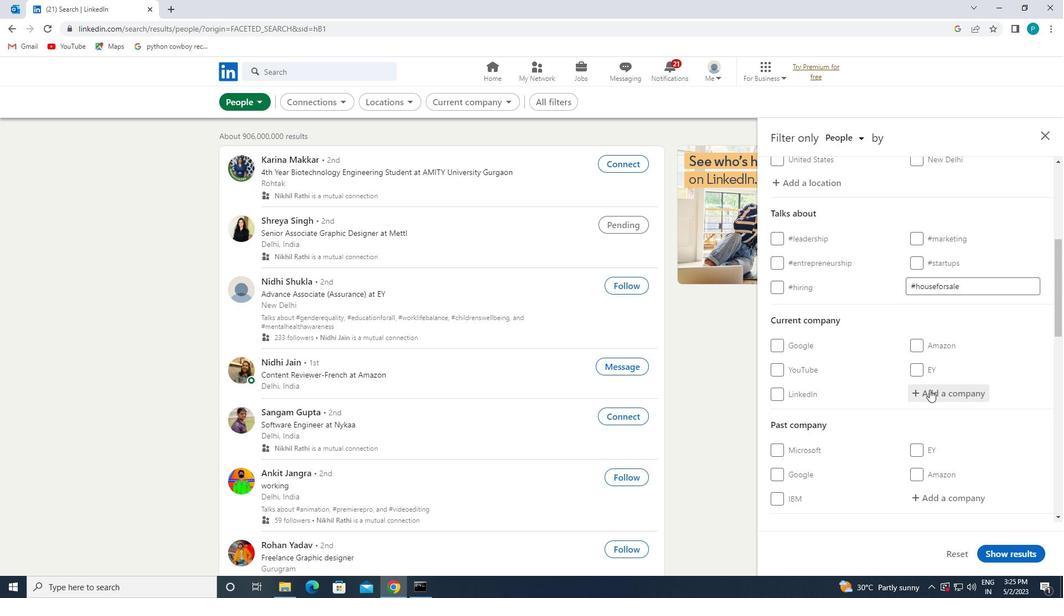 
Action: Mouse moved to (924, 397)
Screenshot: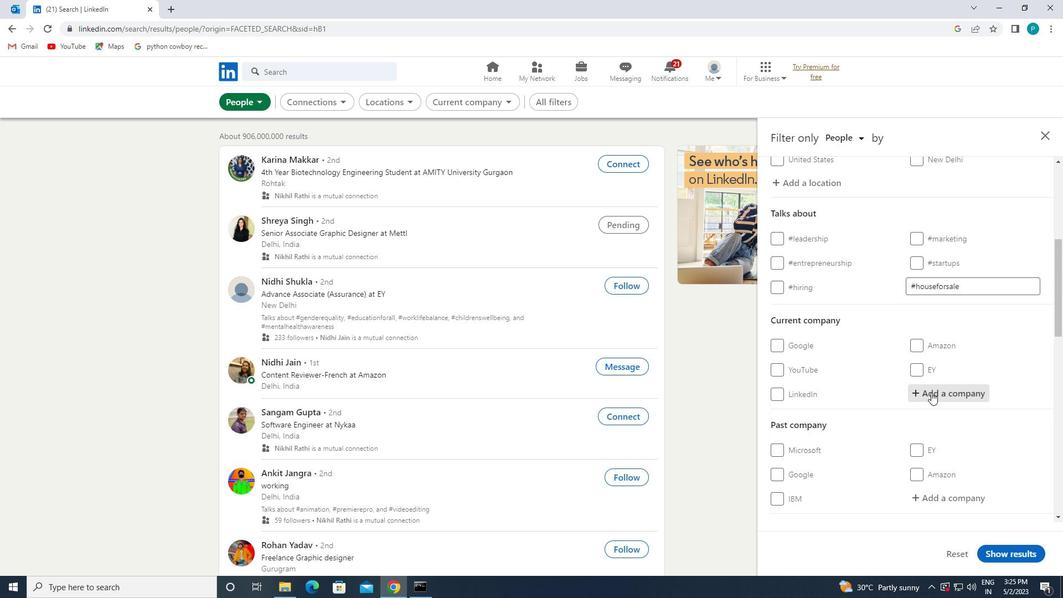 
Action: Key pressed <Key.caps_lock>C<Key.caps_lock>INEPOLIS
Screenshot: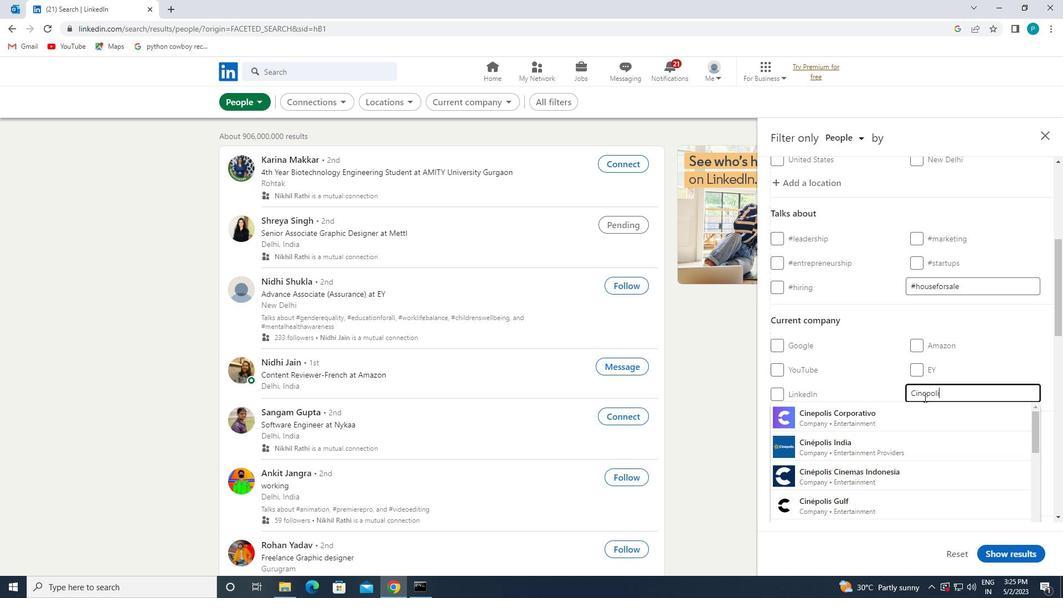 
Action: Mouse moved to (908, 416)
Screenshot: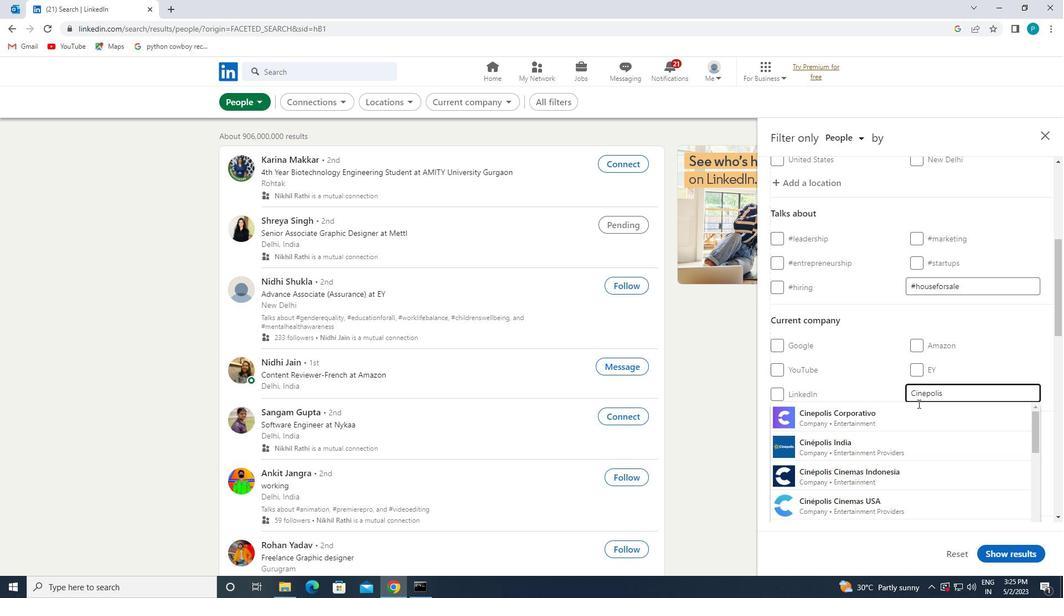 
Action: Mouse pressed left at (908, 416)
Screenshot: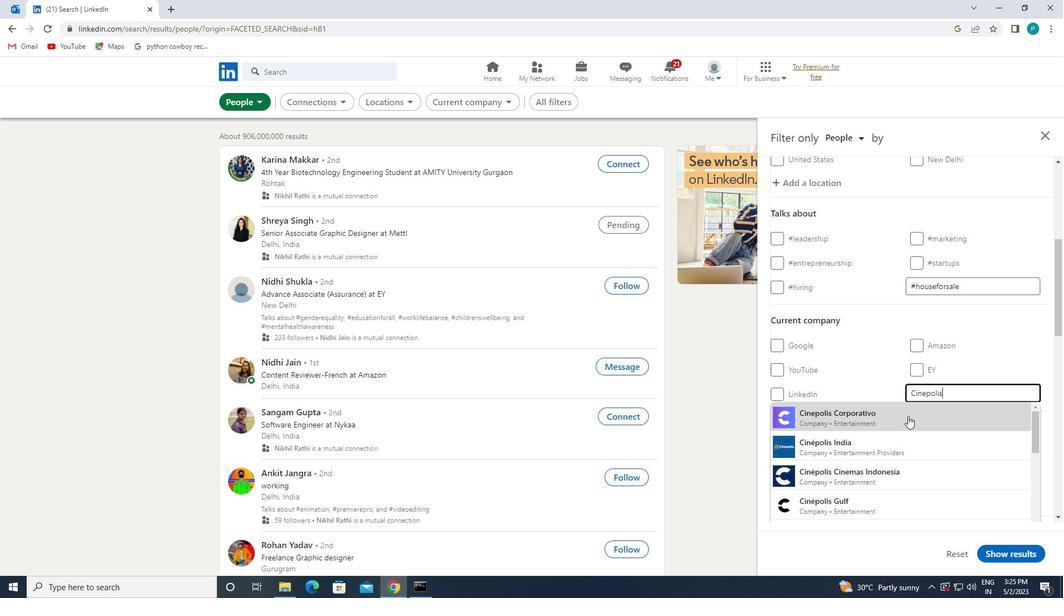 
Action: Mouse moved to (907, 416)
Screenshot: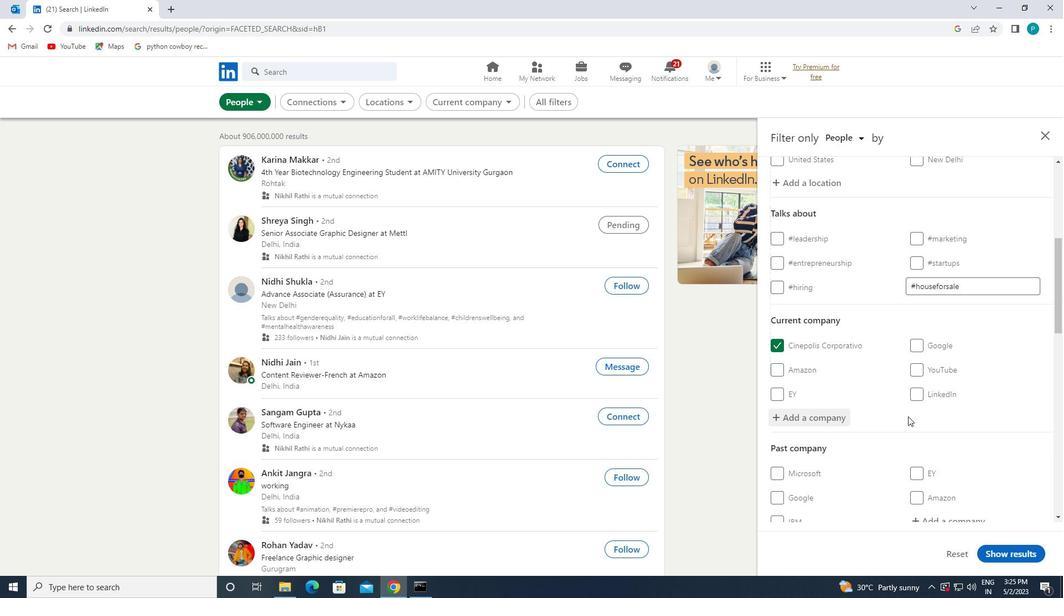 
Action: Mouse scrolled (907, 415) with delta (0, 0)
Screenshot: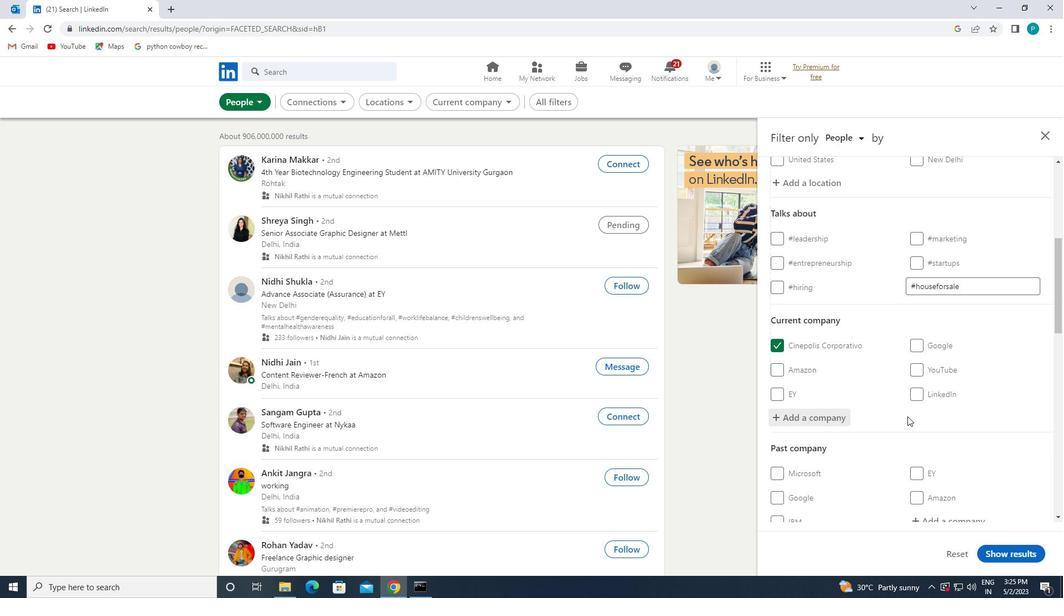 
Action: Mouse scrolled (907, 415) with delta (0, 0)
Screenshot: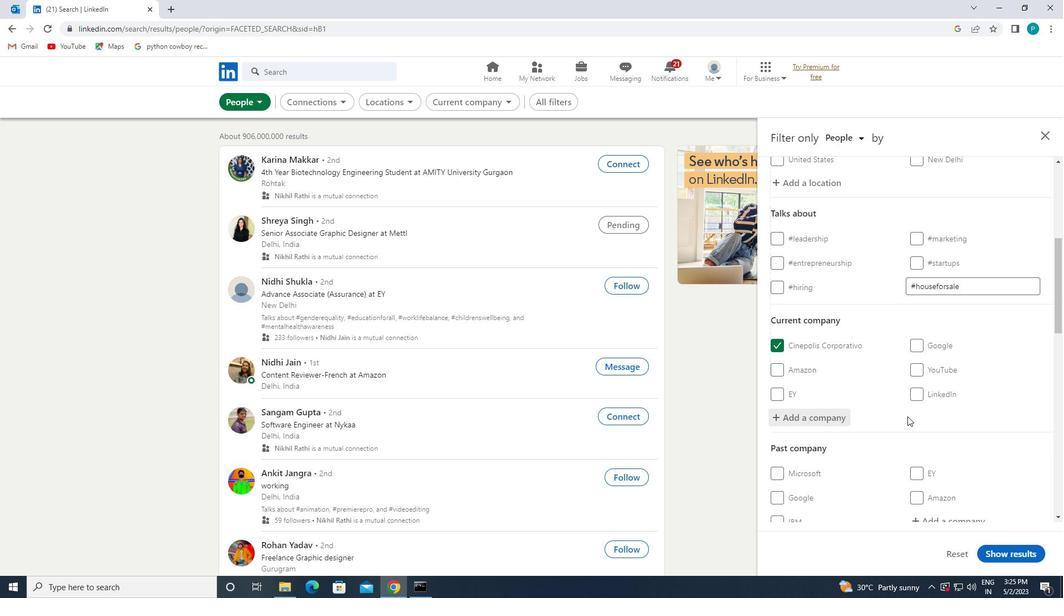 
Action: Mouse scrolled (907, 415) with delta (0, 0)
Screenshot: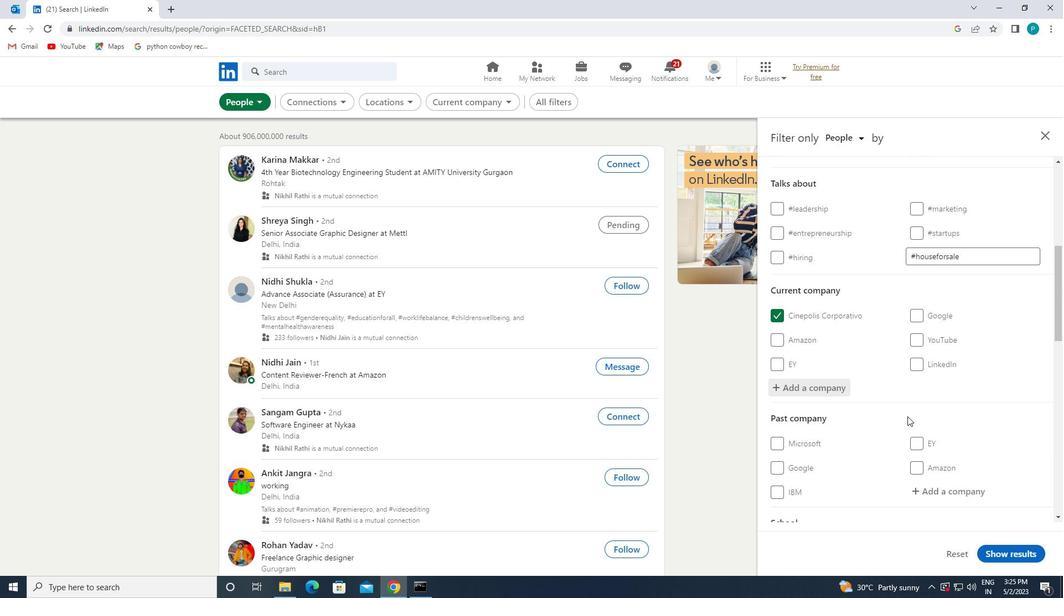 
Action: Mouse moved to (939, 464)
Screenshot: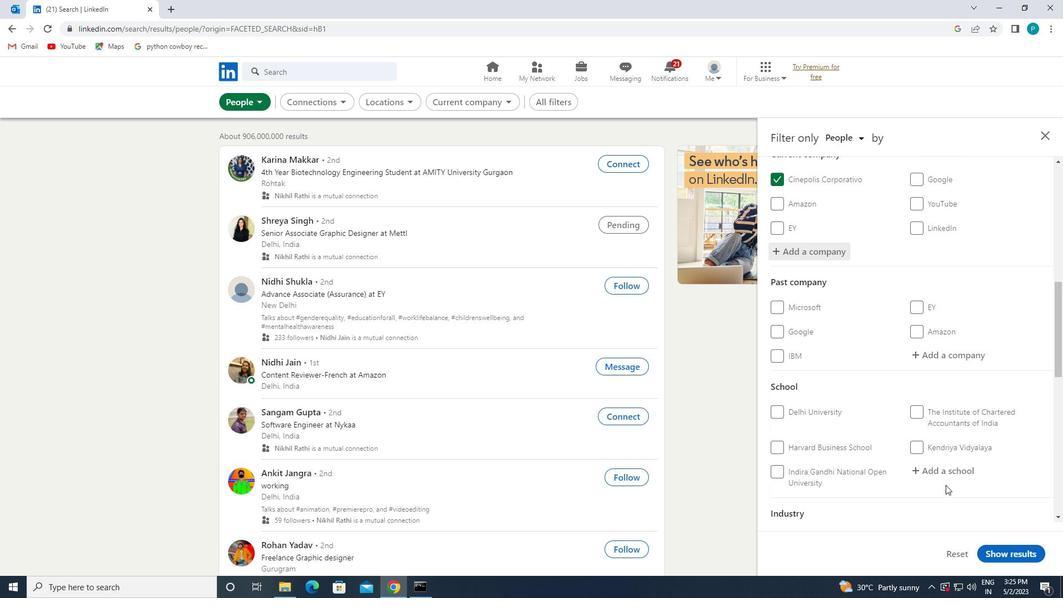 
Action: Mouse pressed left at (939, 464)
Screenshot: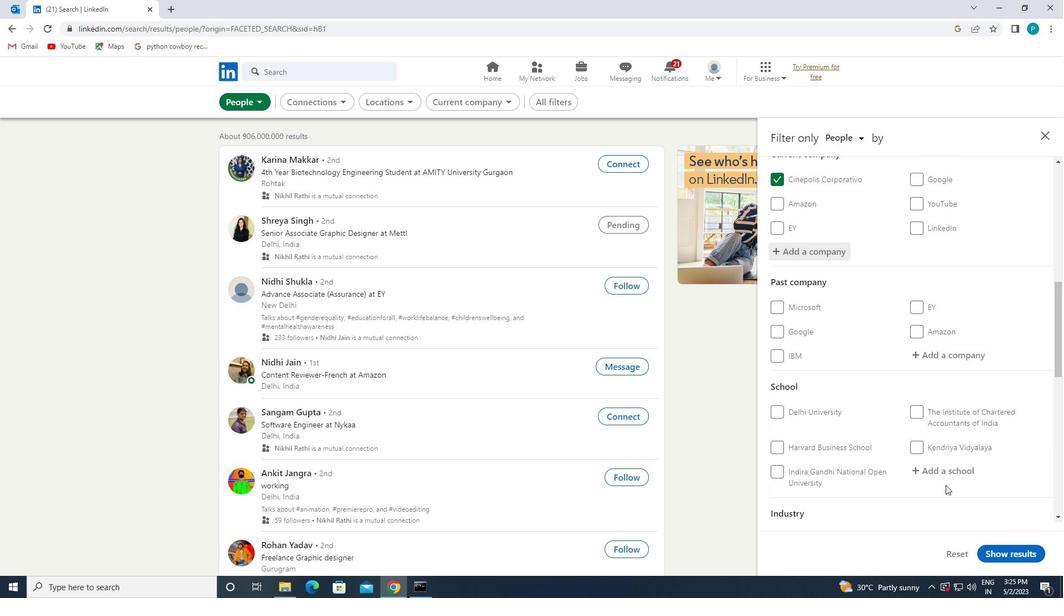 
Action: Key pressed <Key.caps_lock>Z<Key.caps_lock>AKIR
Screenshot: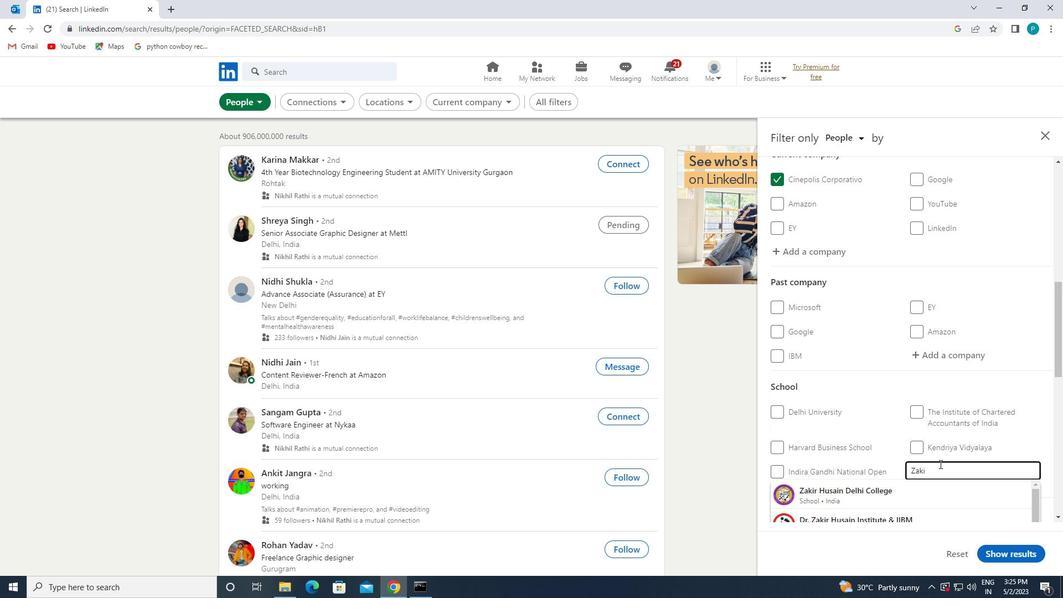 
Action: Mouse moved to (943, 467)
Screenshot: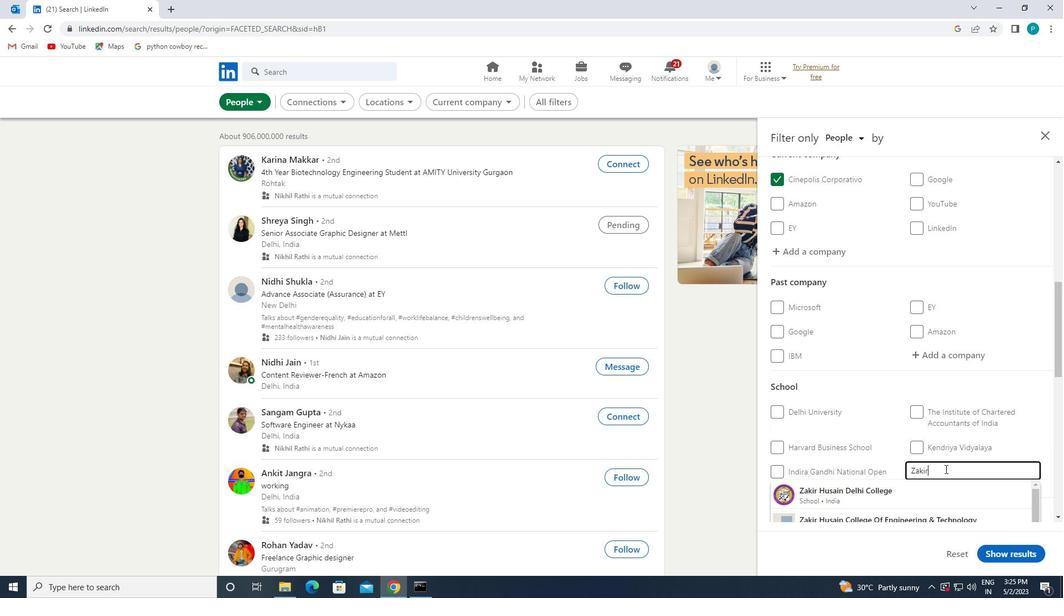 
Action: Mouse scrolled (943, 466) with delta (0, 0)
Screenshot: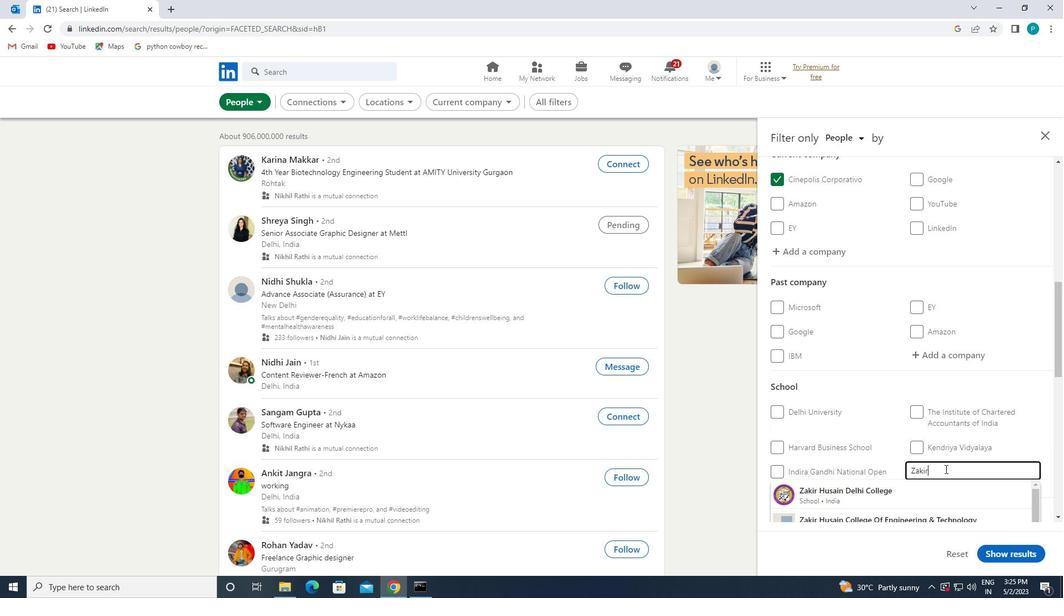 
Action: Mouse moved to (874, 430)
Screenshot: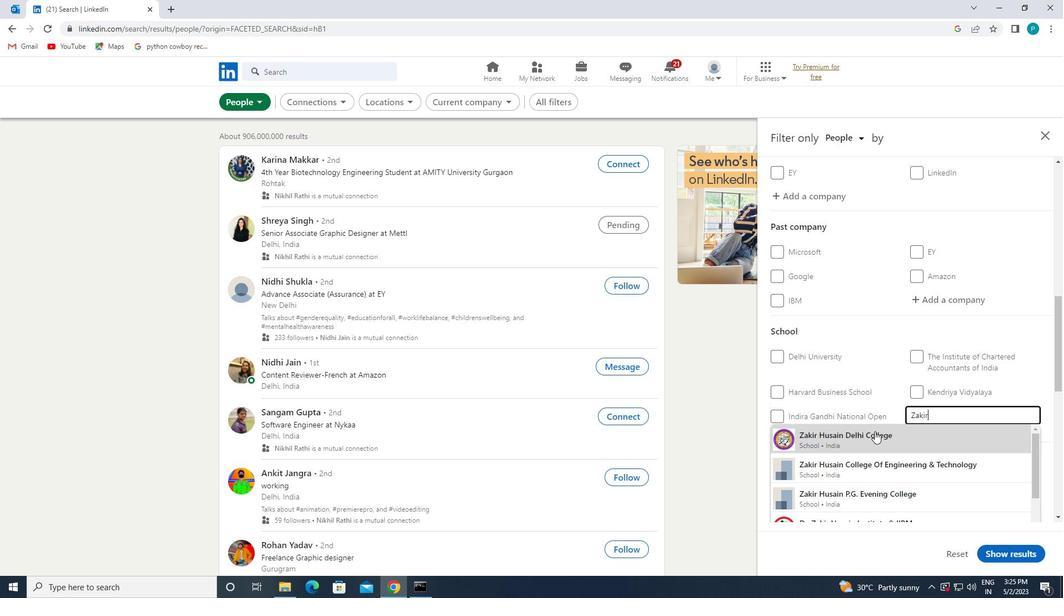 
Action: Mouse pressed left at (874, 430)
Screenshot: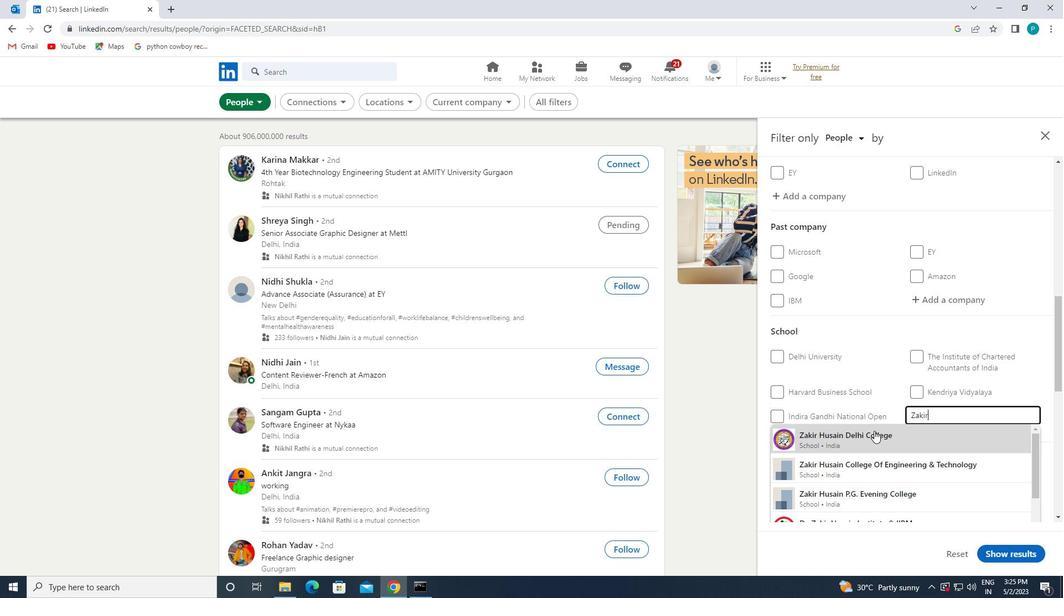 
Action: Mouse moved to (875, 430)
Screenshot: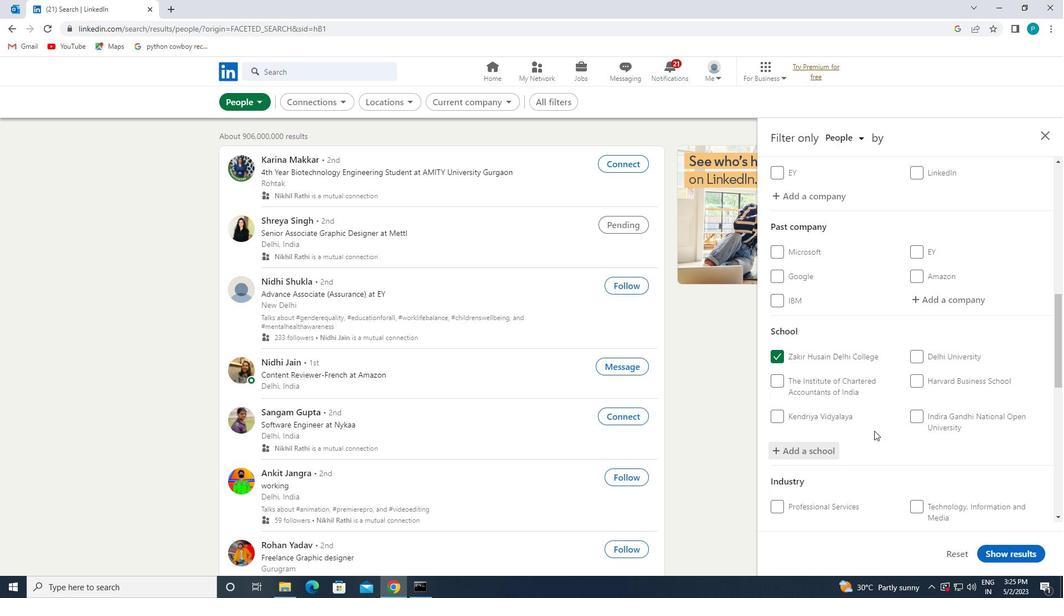 
Action: Mouse scrolled (875, 430) with delta (0, 0)
Screenshot: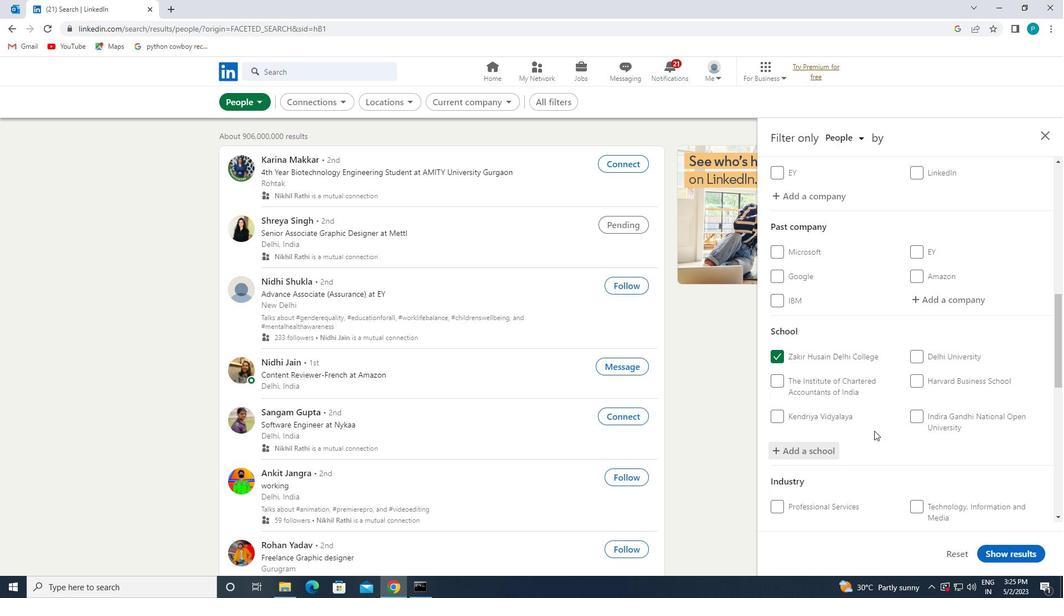 
Action: Mouse scrolled (875, 430) with delta (0, 0)
Screenshot: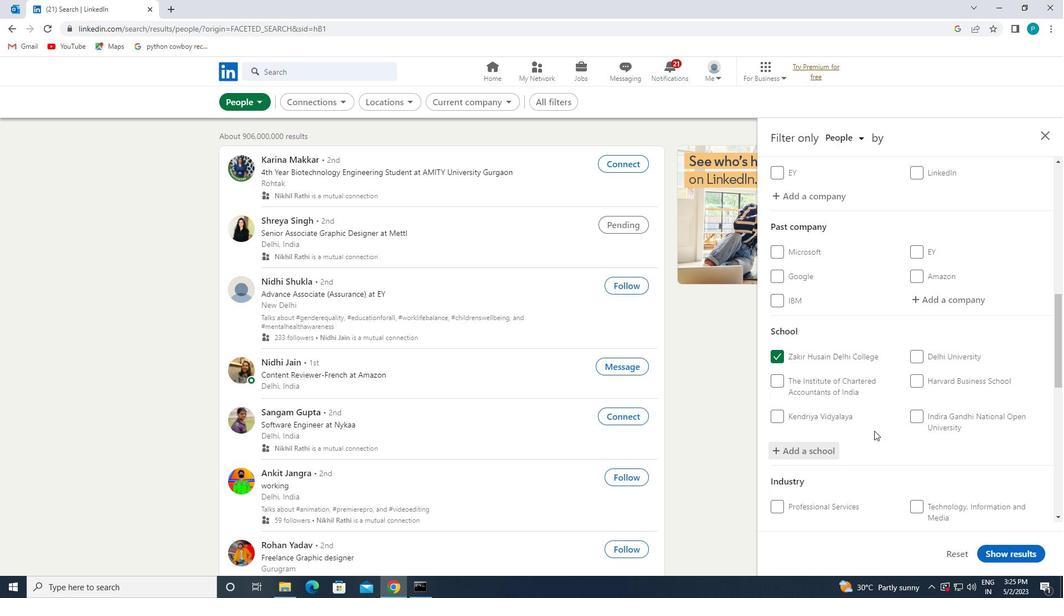 
Action: Mouse moved to (951, 455)
Screenshot: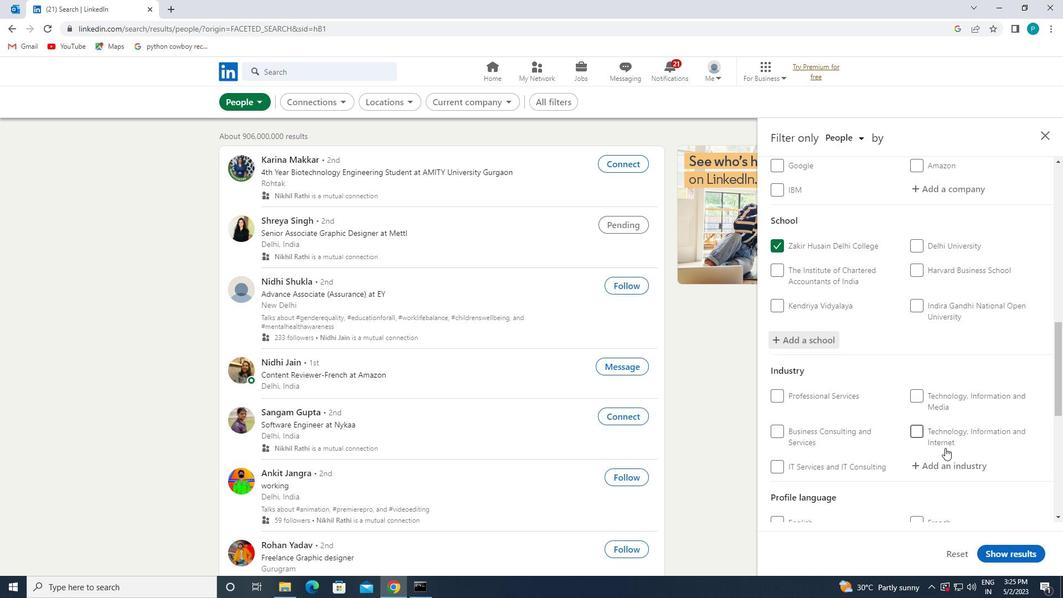 
Action: Mouse pressed left at (951, 455)
Screenshot: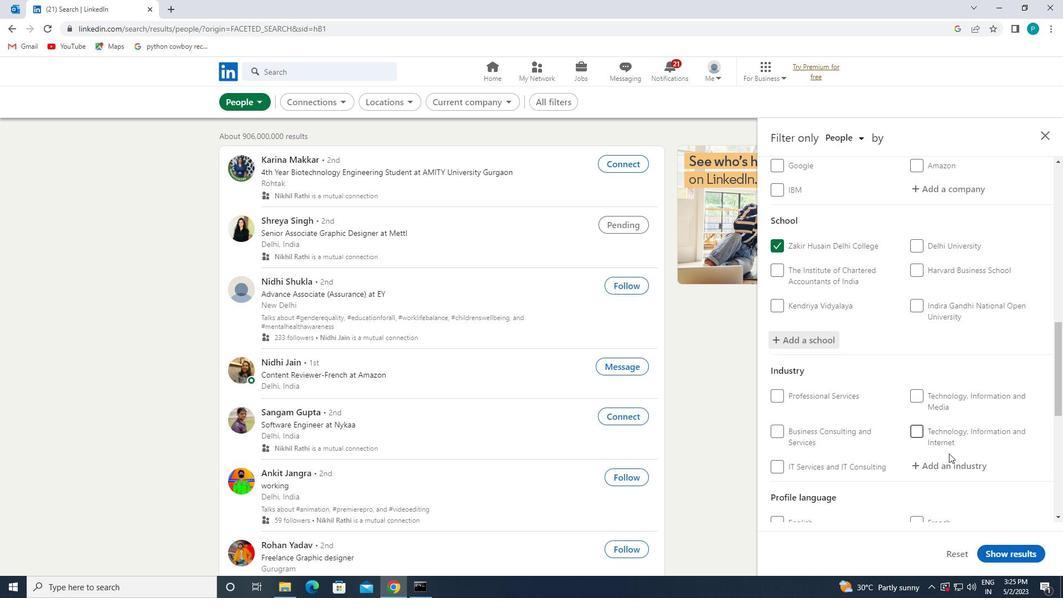 
Action: Mouse moved to (952, 468)
Screenshot: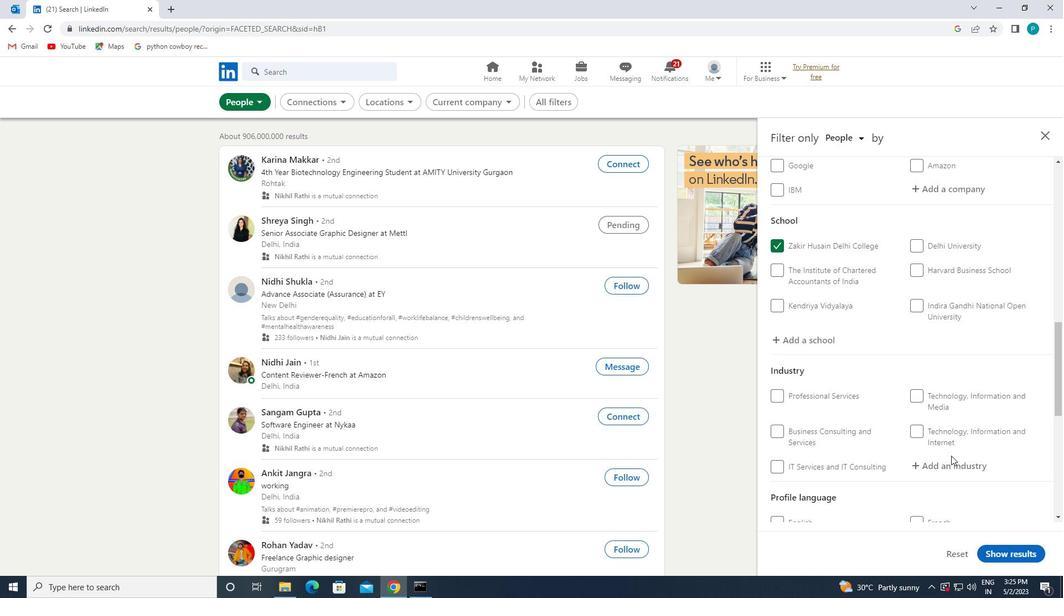 
Action: Mouse pressed left at (952, 468)
Screenshot: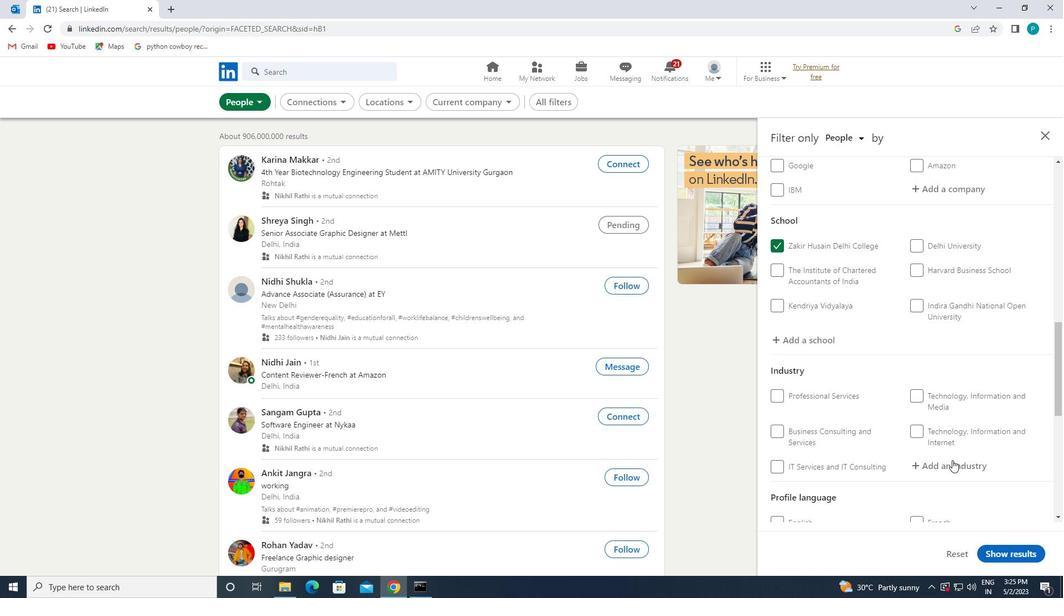 
Action: Mouse moved to (959, 474)
Screenshot: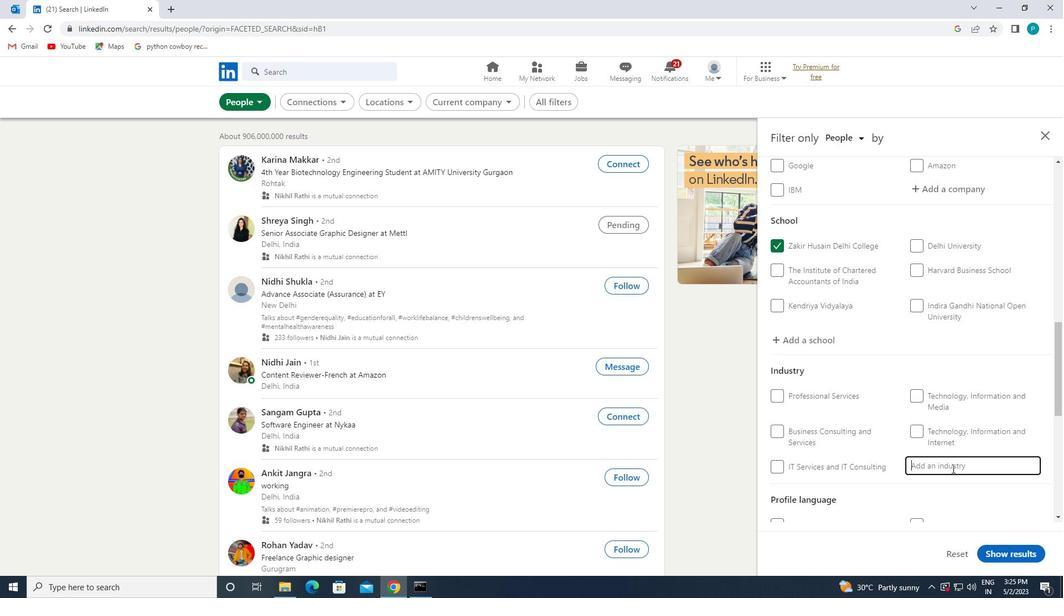 
Action: Key pressed <Key.caps_lock>P<Key.caps_lock>UBLIC
Screenshot: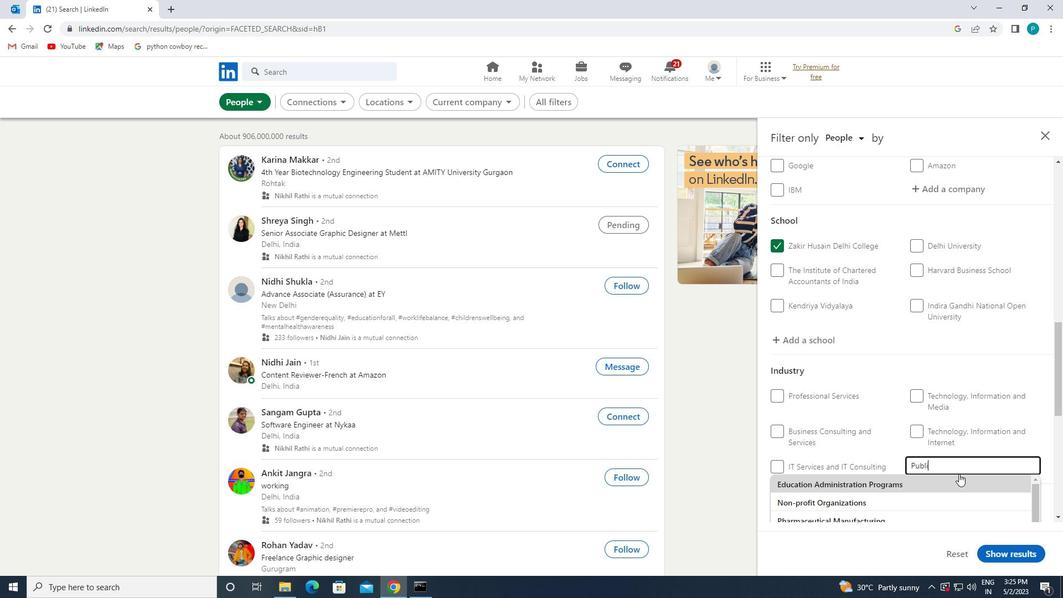 
Action: Mouse scrolled (959, 473) with delta (0, 0)
Screenshot: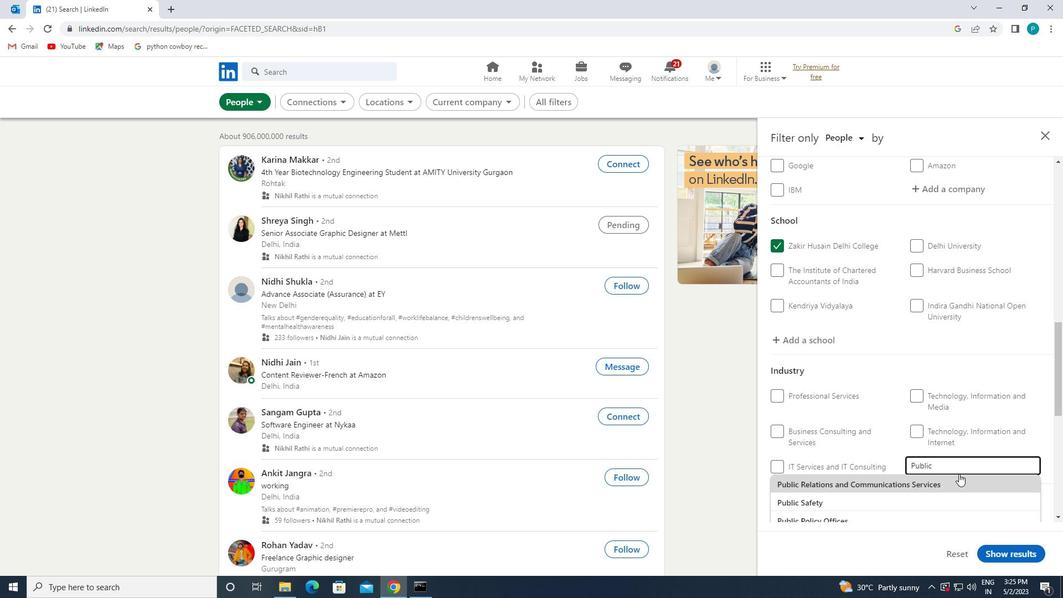
Action: Mouse moved to (927, 476)
Screenshot: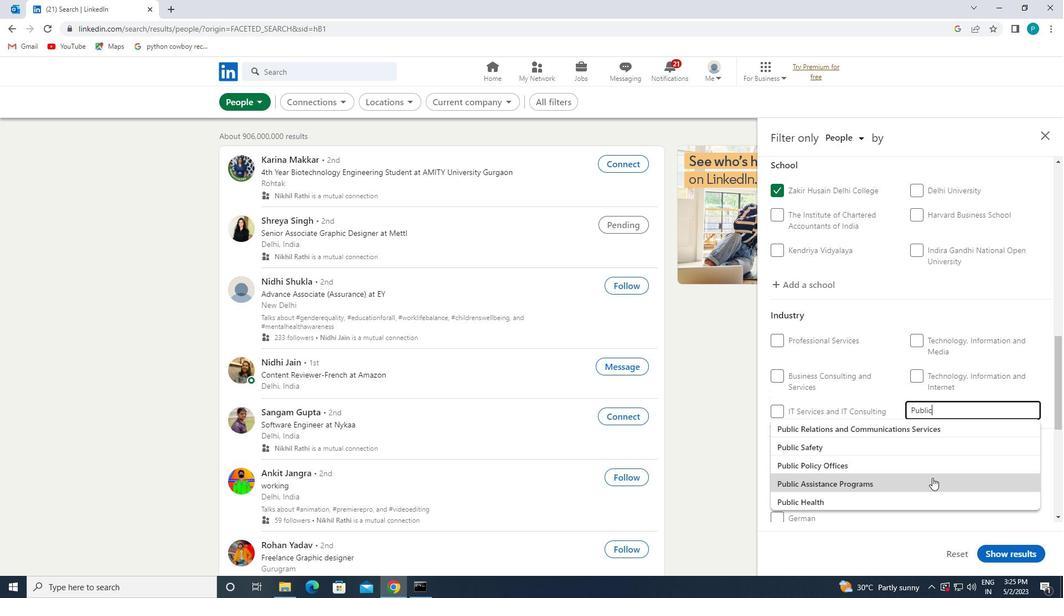 
Action: Mouse pressed left at (927, 476)
Screenshot: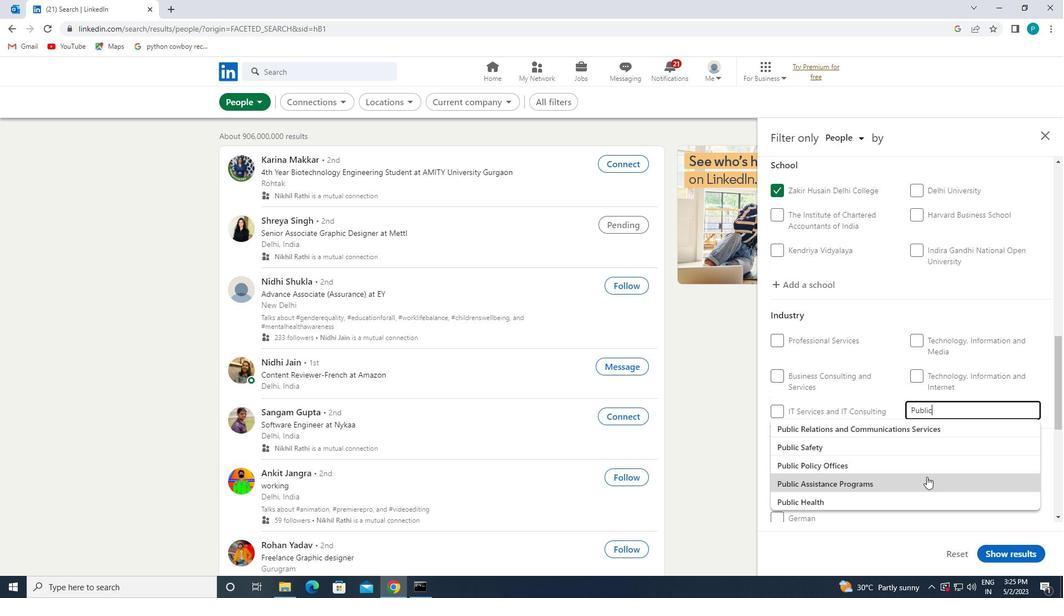 
Action: Mouse scrolled (927, 476) with delta (0, 0)
Screenshot: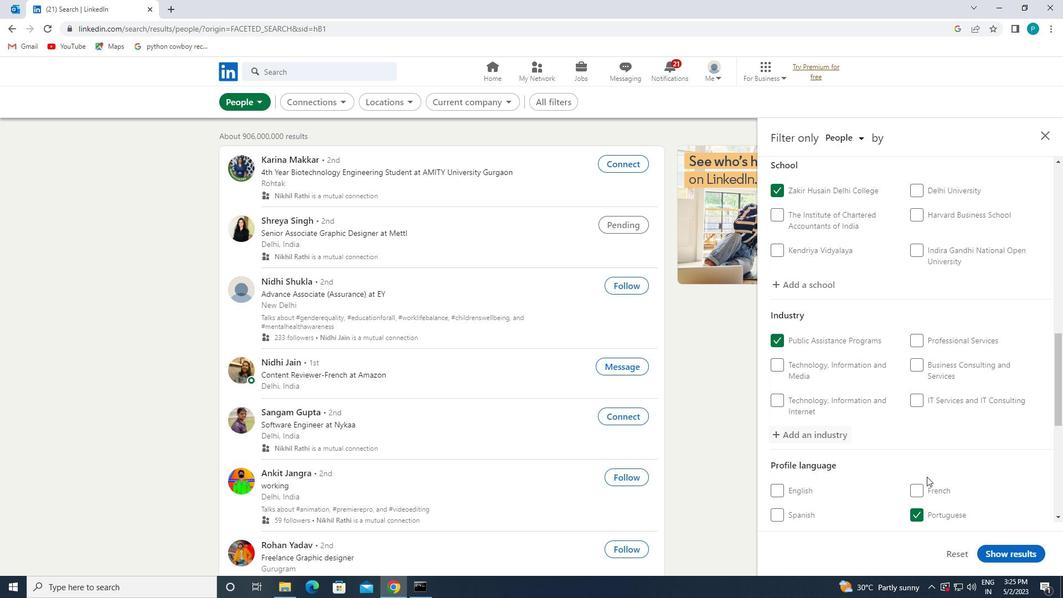 
Action: Mouse scrolled (927, 476) with delta (0, 0)
Screenshot: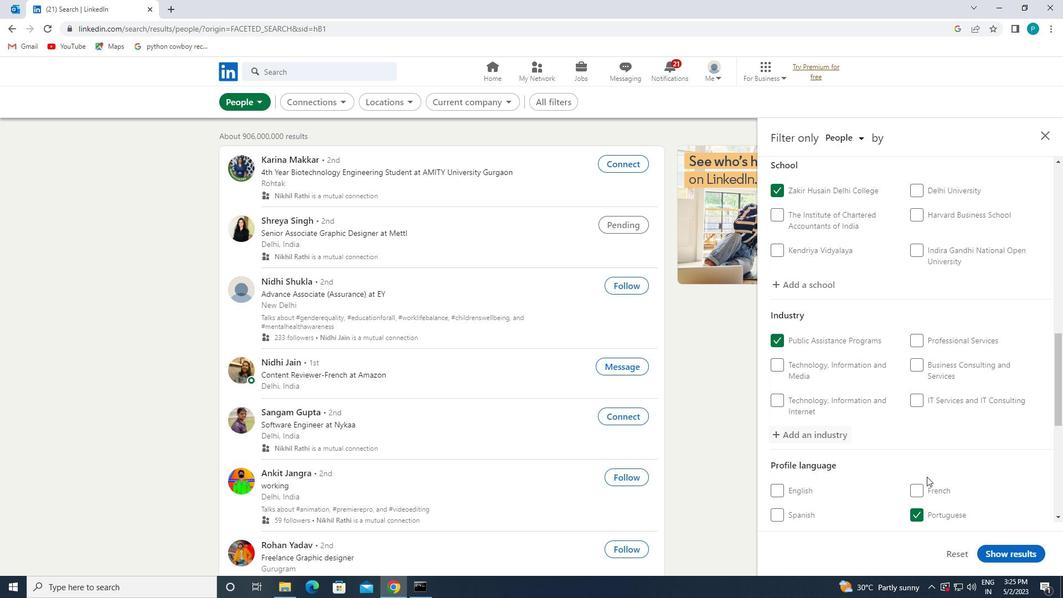 
Action: Mouse moved to (927, 492)
Screenshot: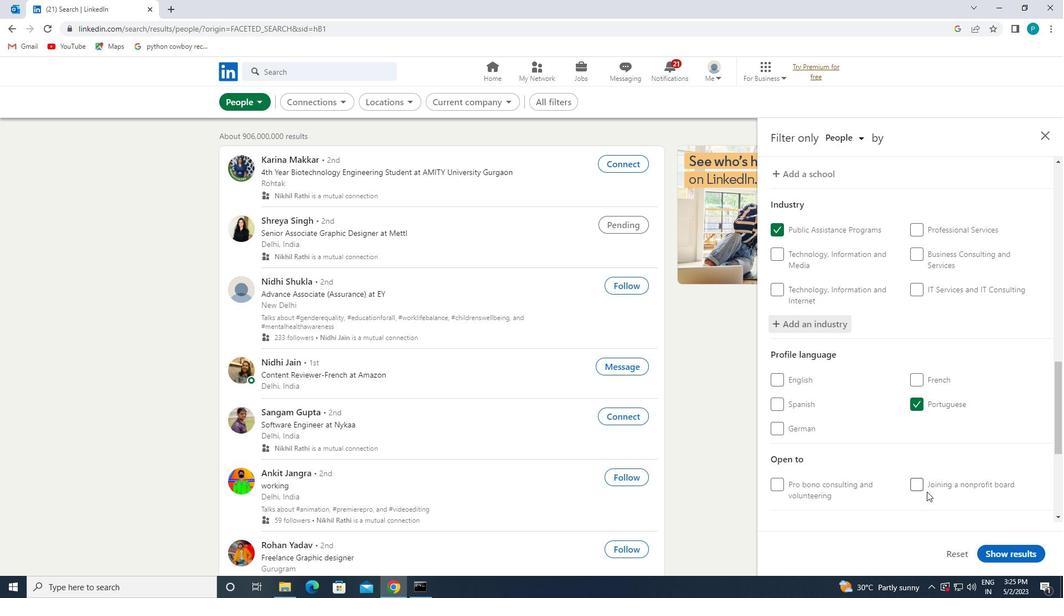 
Action: Mouse scrolled (927, 491) with delta (0, 0)
Screenshot: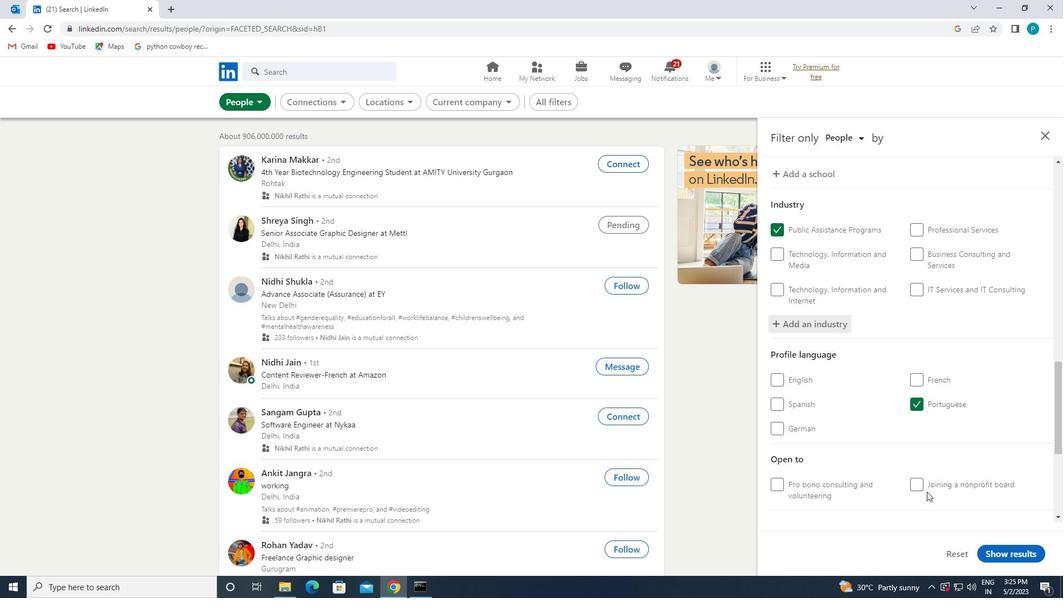 
Action: Mouse scrolled (927, 491) with delta (0, 0)
Screenshot: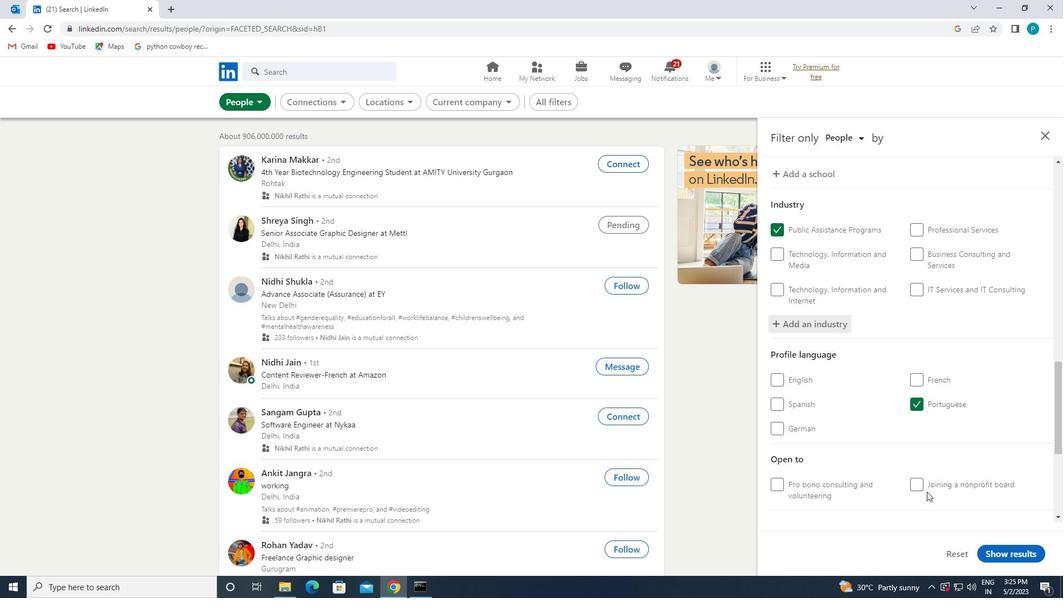 
Action: Mouse moved to (927, 492)
Screenshot: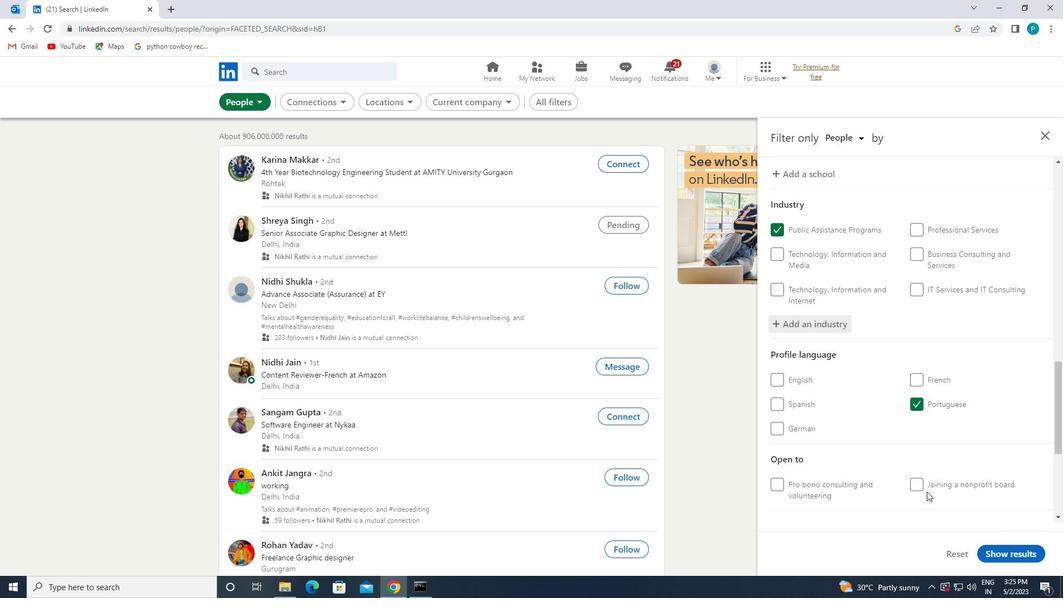 
Action: Mouse scrolled (927, 491) with delta (0, 0)
Screenshot: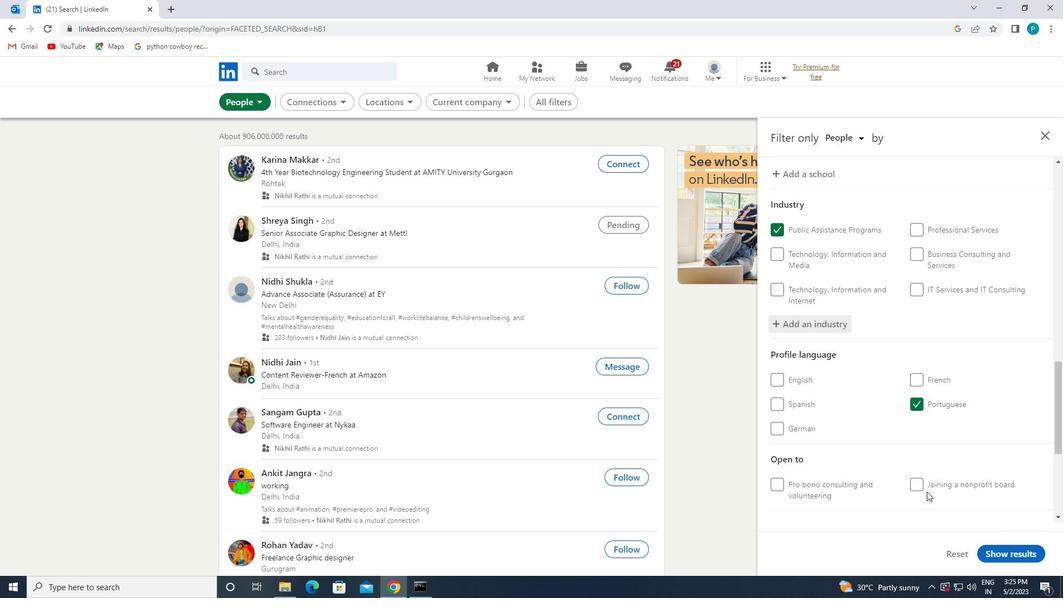 
Action: Mouse moved to (926, 434)
Screenshot: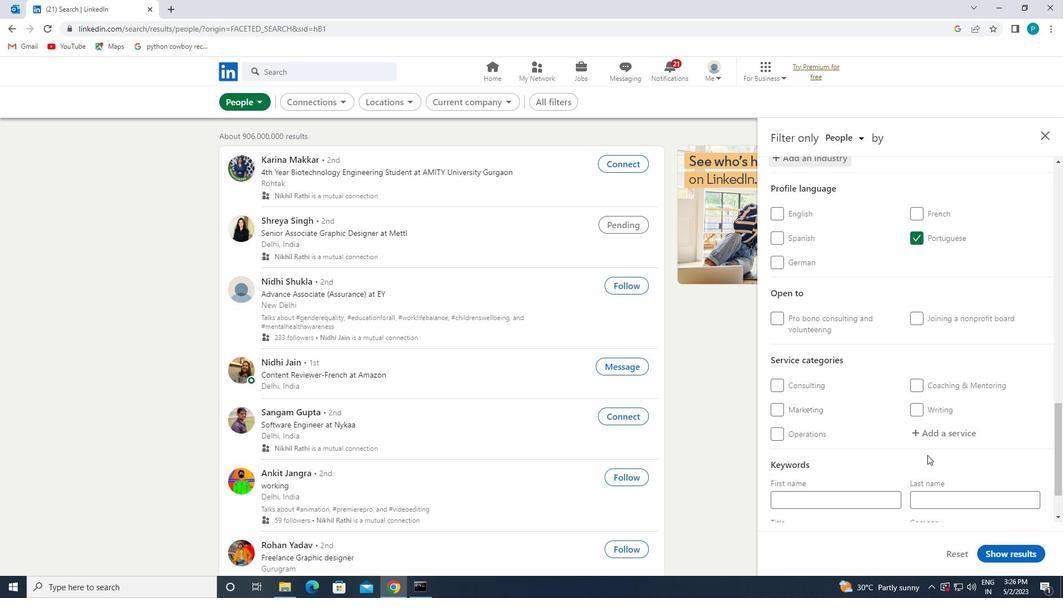 
Action: Mouse pressed left at (926, 434)
Screenshot: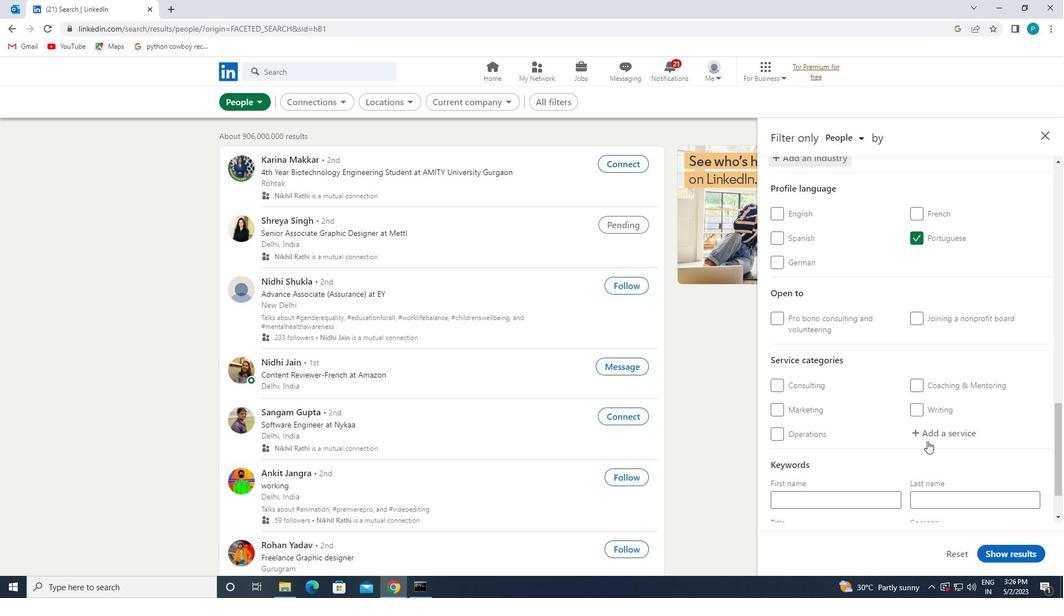 
Action: Key pressed <Key.caps_lock>F<Key.caps_lock>INAN
Screenshot: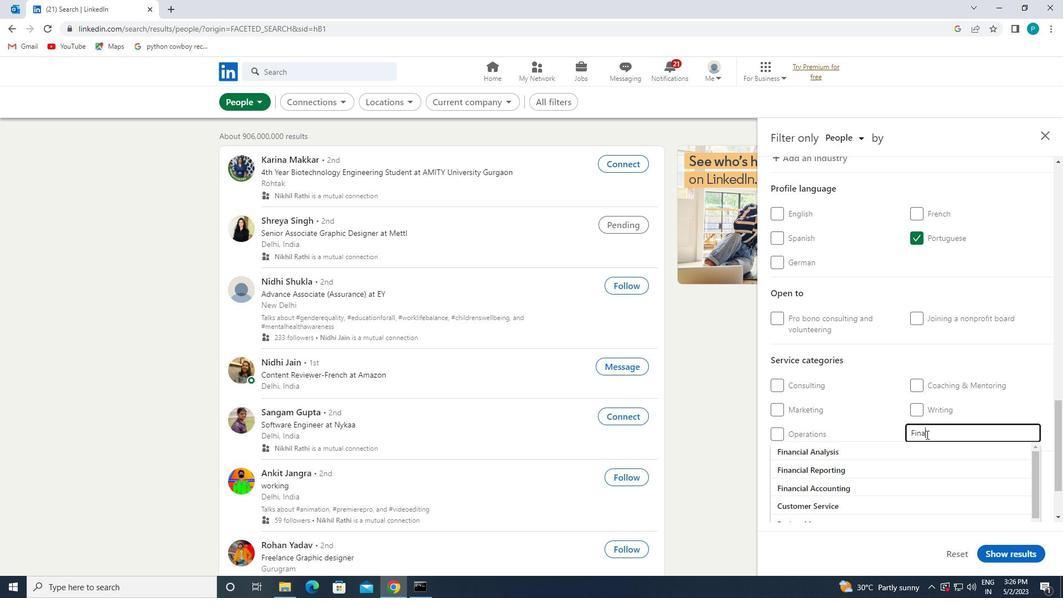 
Action: Mouse moved to (891, 453)
Screenshot: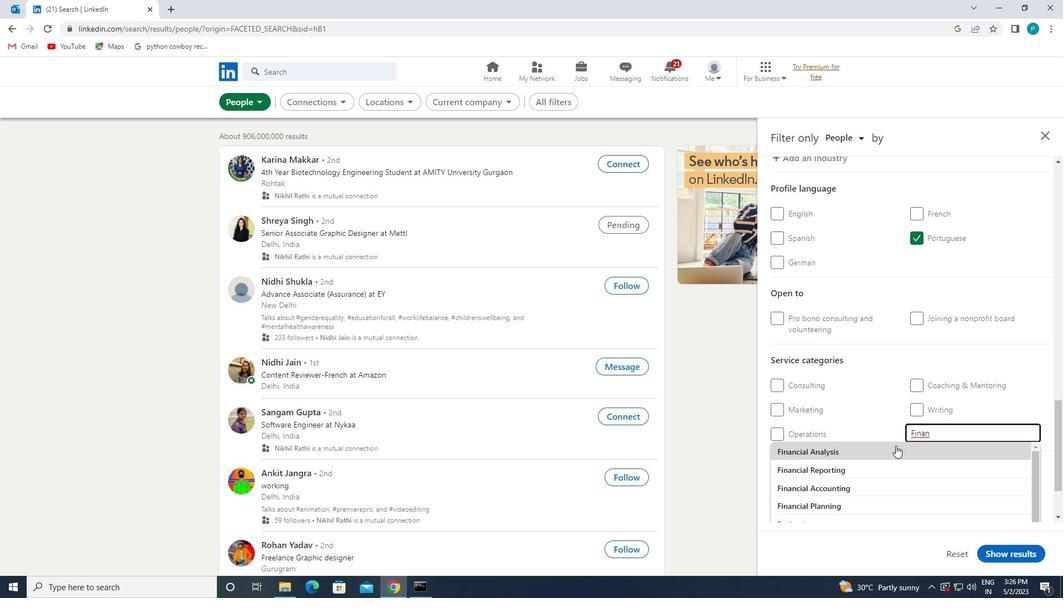 
Action: Mouse pressed left at (891, 453)
Screenshot: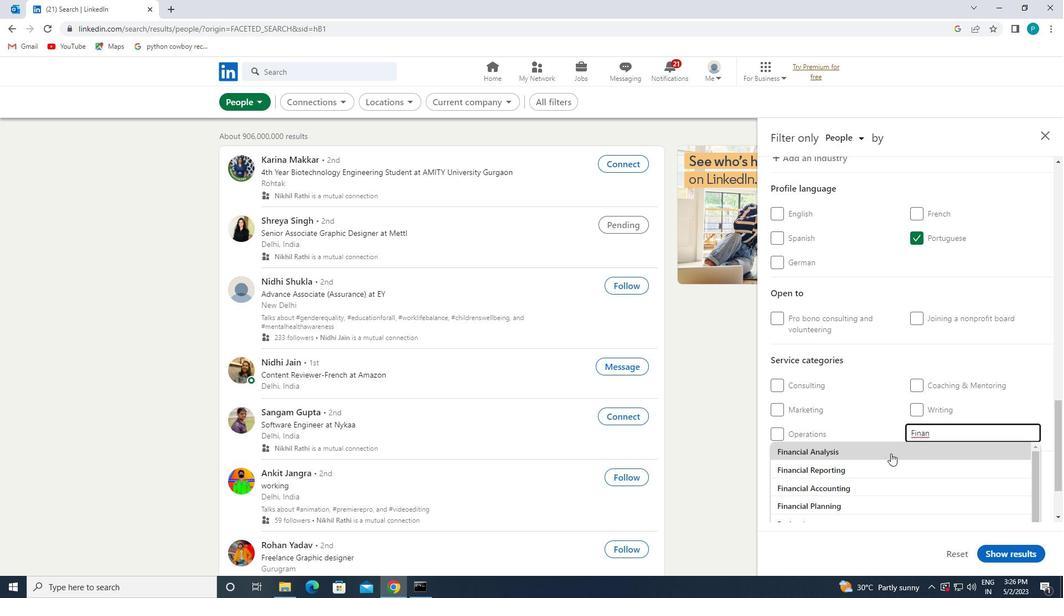 
Action: Mouse scrolled (891, 453) with delta (0, 0)
Screenshot: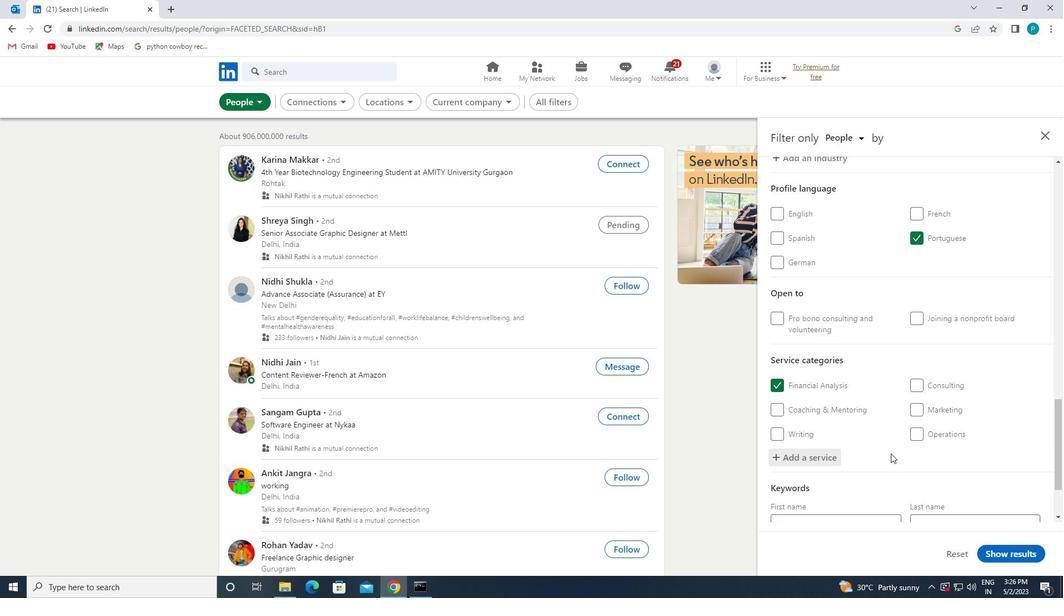 
Action: Mouse scrolled (891, 453) with delta (0, 0)
Screenshot: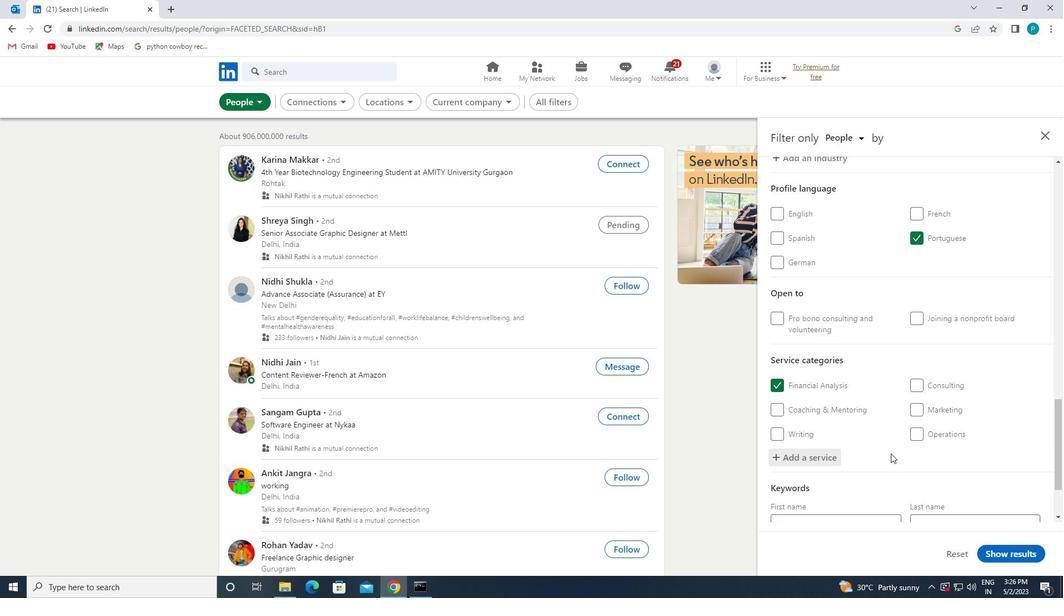 
Action: Mouse scrolled (891, 453) with delta (0, 0)
Screenshot: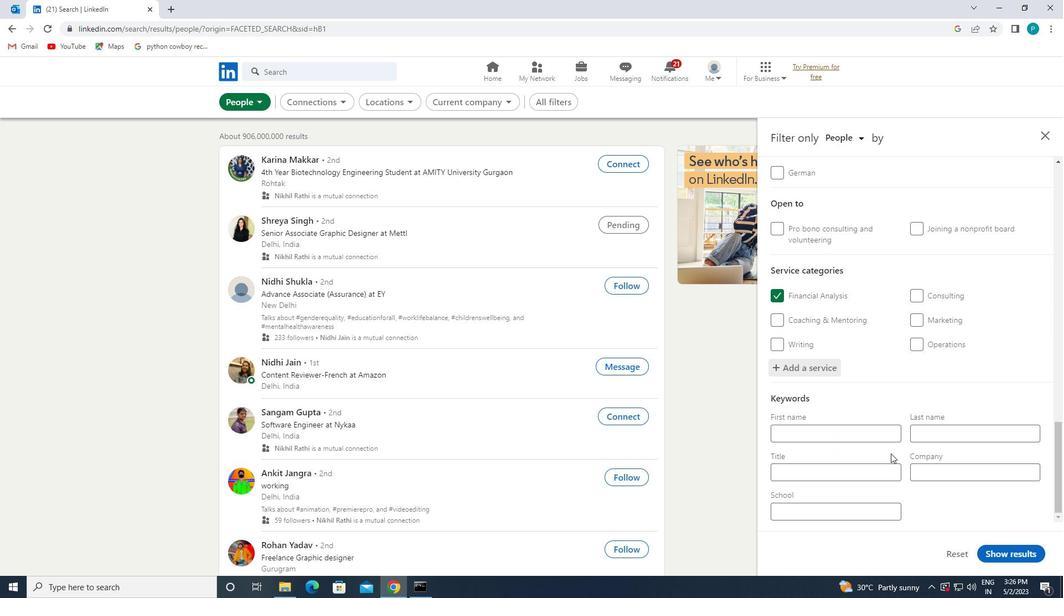 
Action: Mouse scrolled (891, 453) with delta (0, 0)
Screenshot: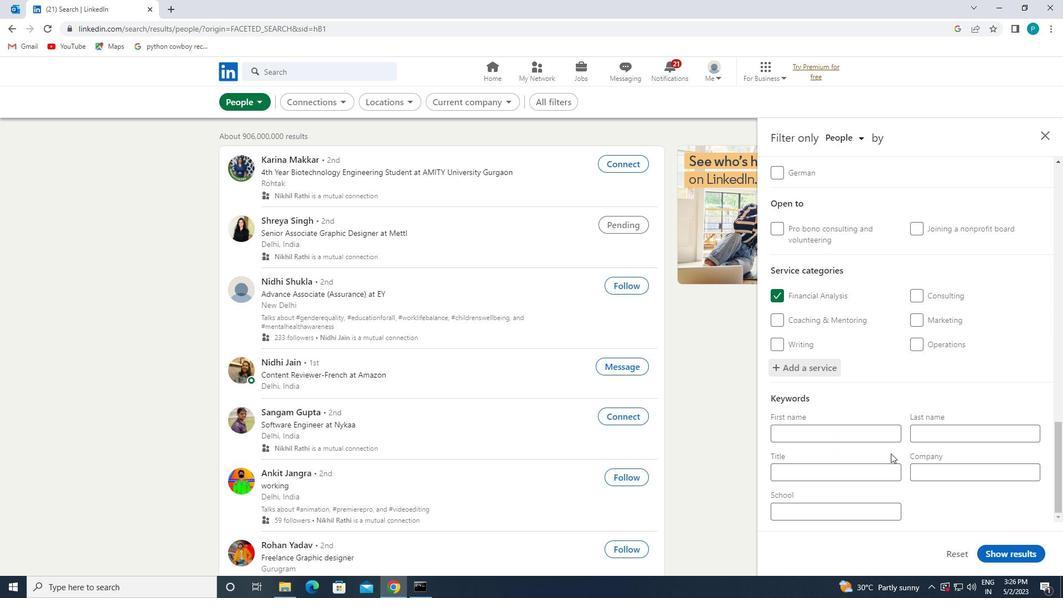 
Action: Mouse moved to (873, 468)
Screenshot: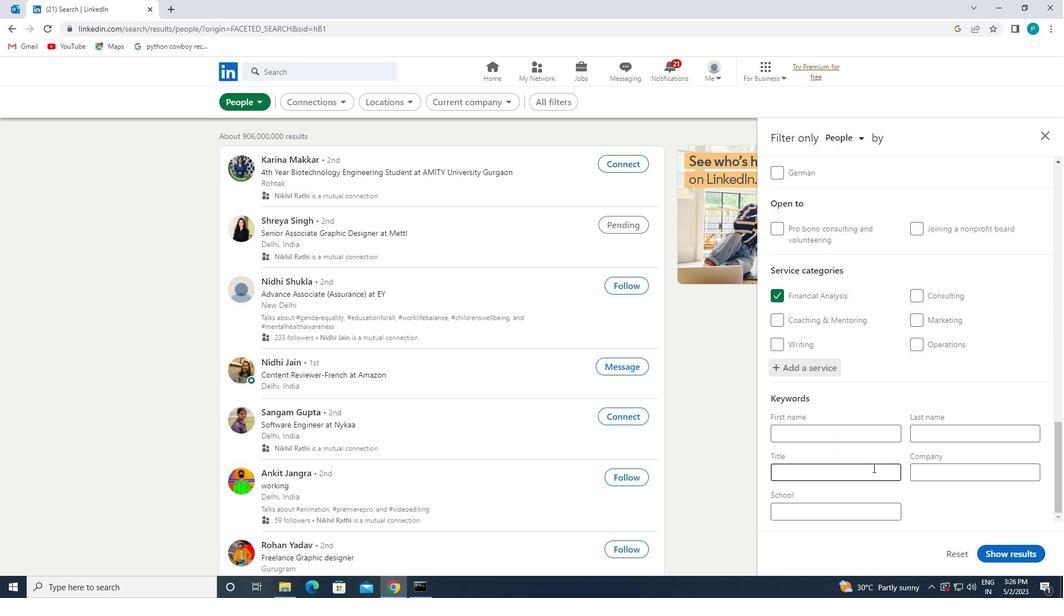 
Action: Mouse pressed left at (873, 468)
Screenshot: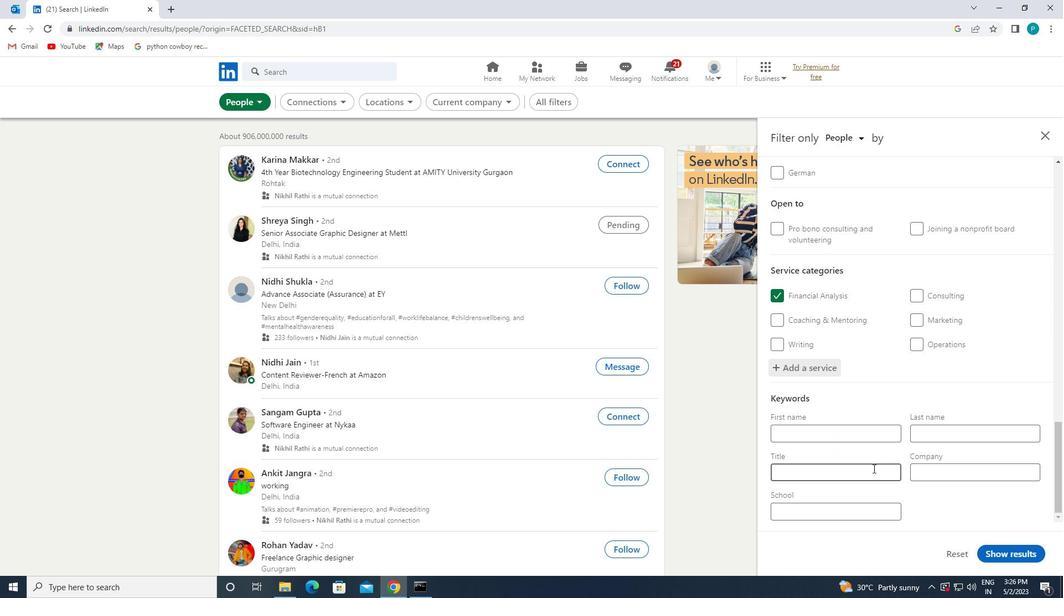 
Action: Key pressed <Key.caps_lock>G<Key.caps_lock>HOSTWRITER
Screenshot: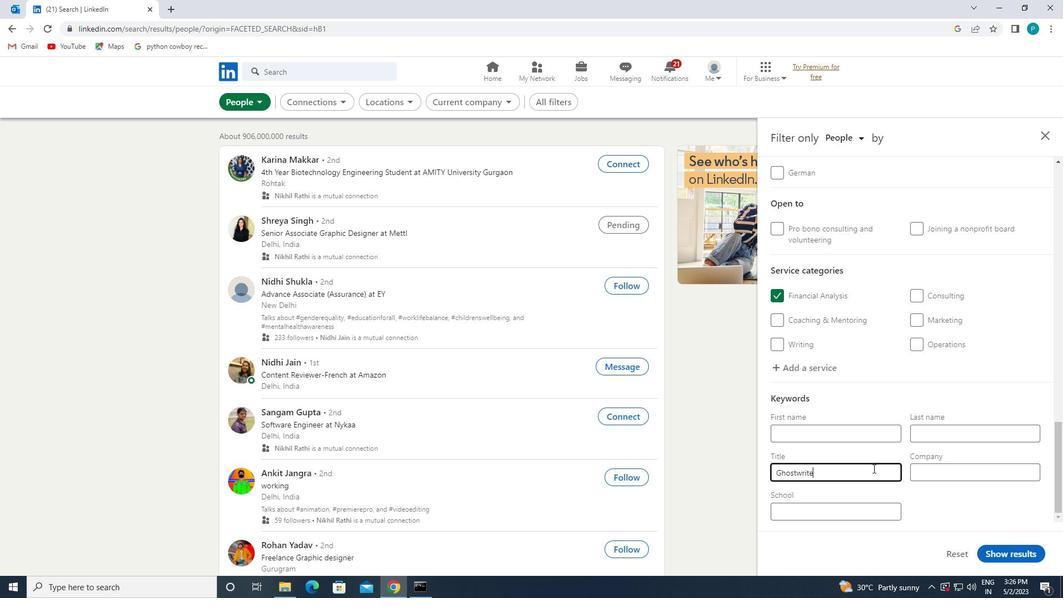 
Action: Mouse moved to (1021, 554)
Screenshot: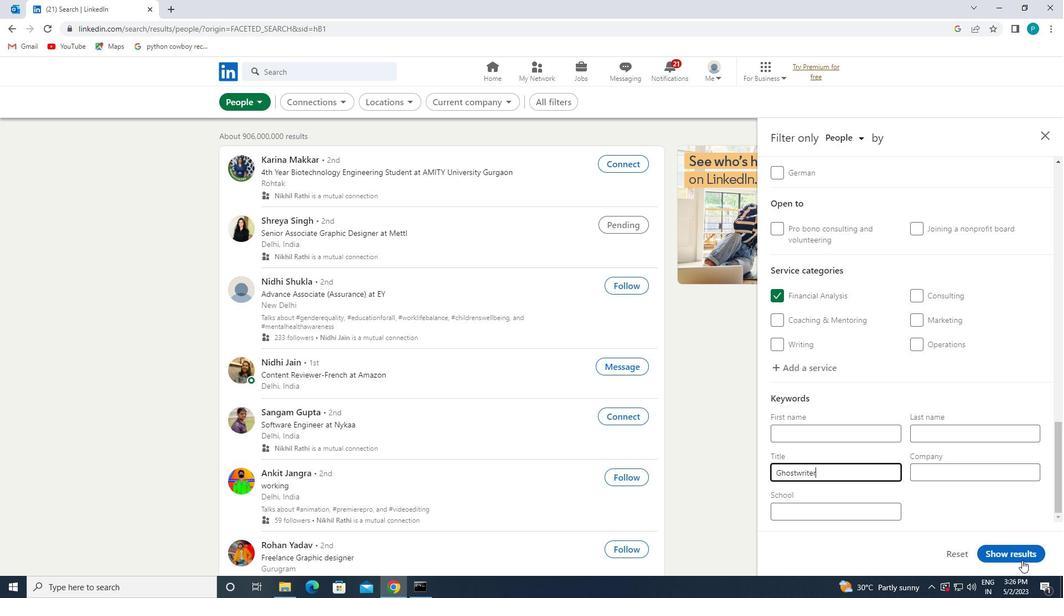 
Action: Mouse pressed left at (1021, 554)
Screenshot: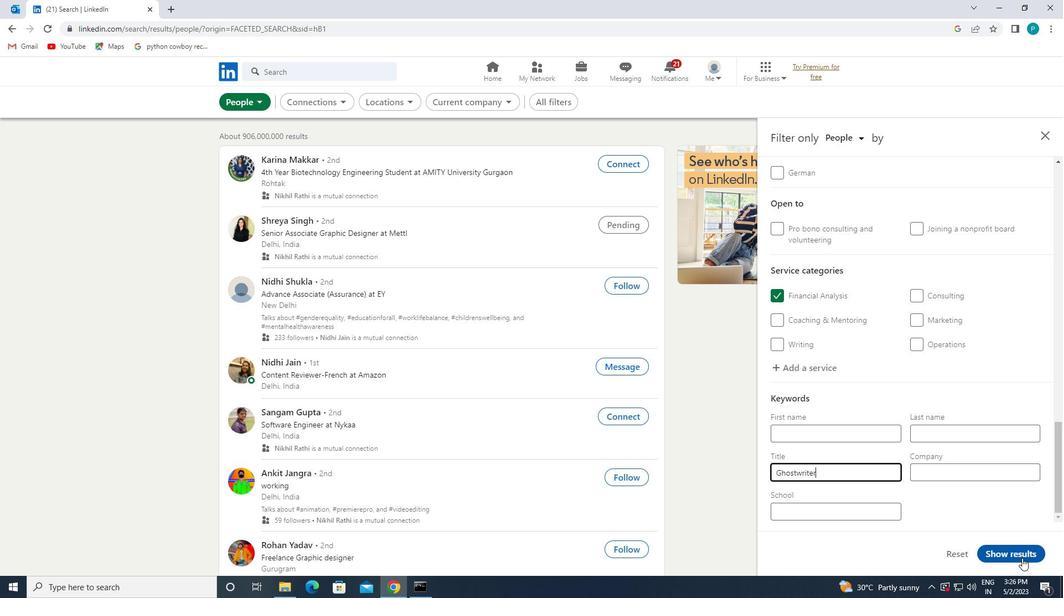 
